 Task: Search one way flight ticket for 4 adults, 2 children, 2 infants in seat and 1 infant on lap in economy from Baton Rouge: Baton Rouge Metropolitan Airport (ryan Field) to Rockford: Chicago Rockford International Airport(was Northwest Chicagoland Regional Airport At Rockford) on 5-1-2023. Choice of flights is Sun country airlines. Number of bags: 1 carry on bag. Price is upto 85000. Outbound departure time preference is 7:30.
Action: Mouse moved to (236, 243)
Screenshot: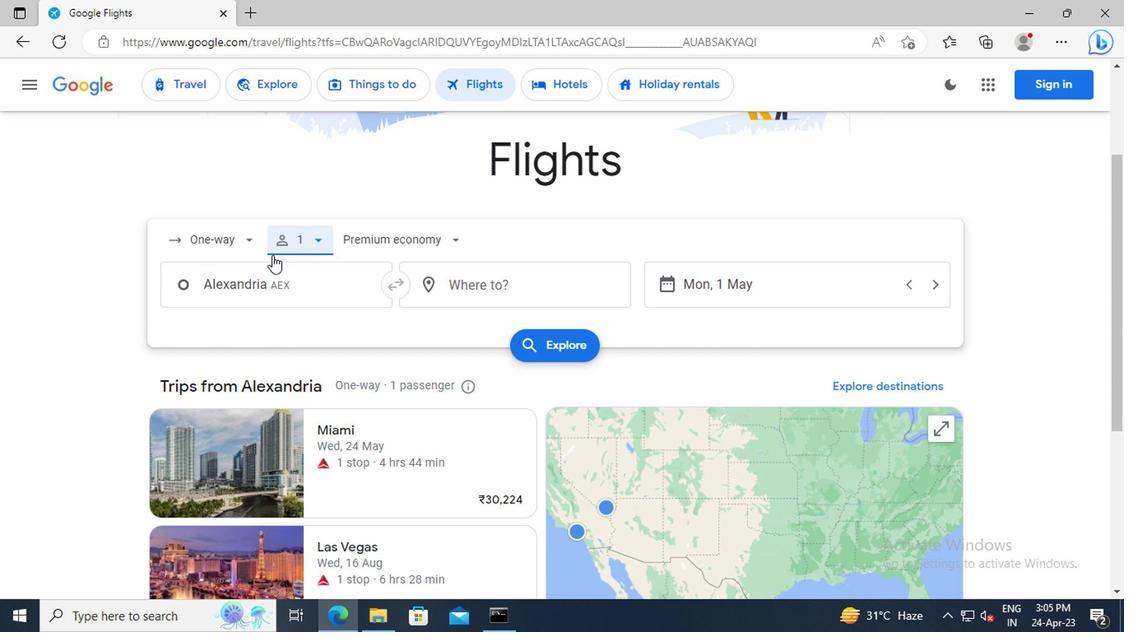 
Action: Mouse pressed left at (236, 243)
Screenshot: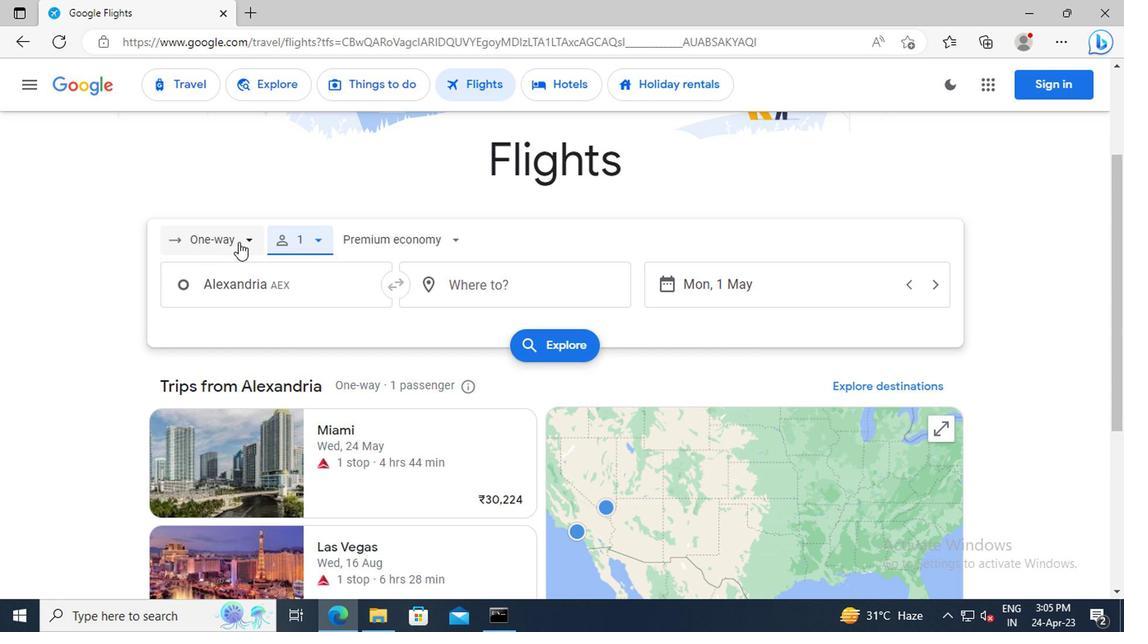 
Action: Mouse moved to (226, 324)
Screenshot: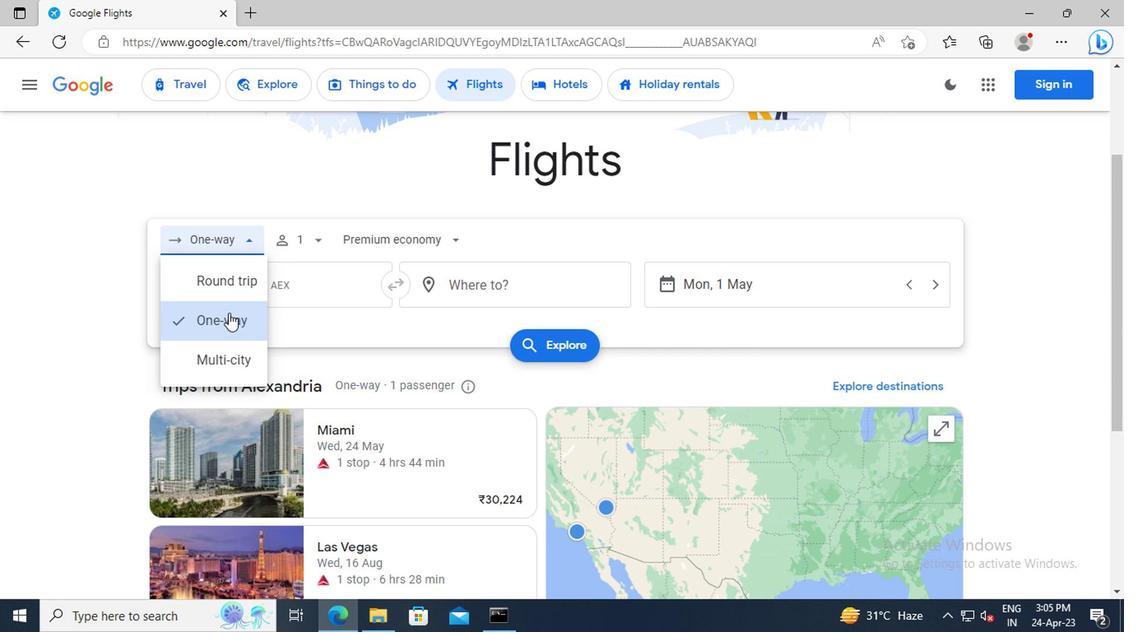 
Action: Mouse pressed left at (226, 324)
Screenshot: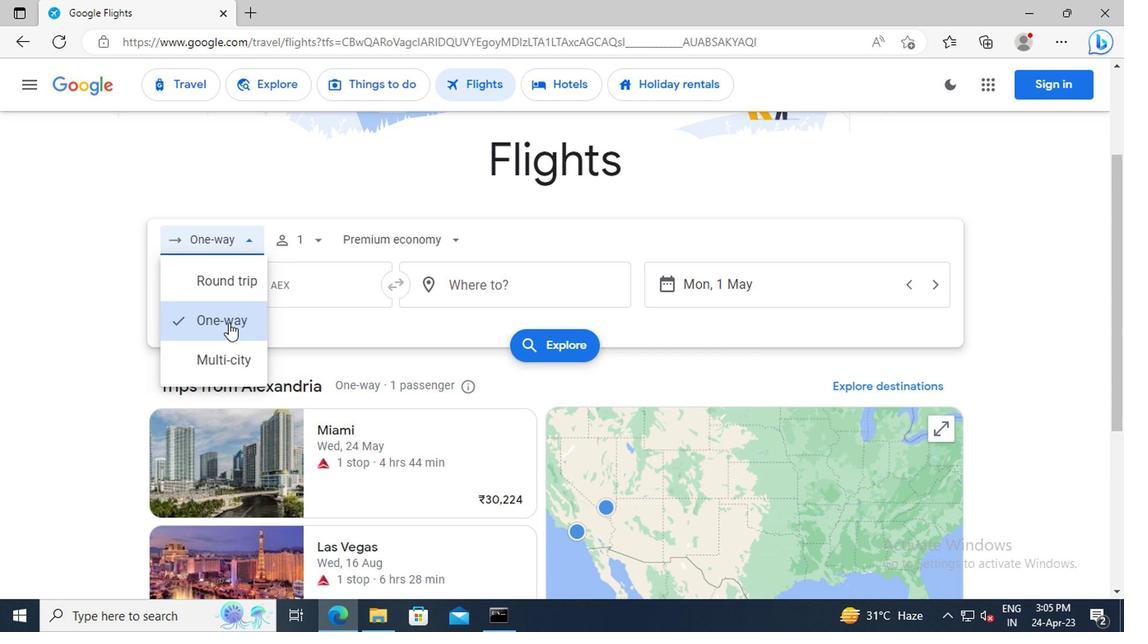 
Action: Mouse moved to (312, 244)
Screenshot: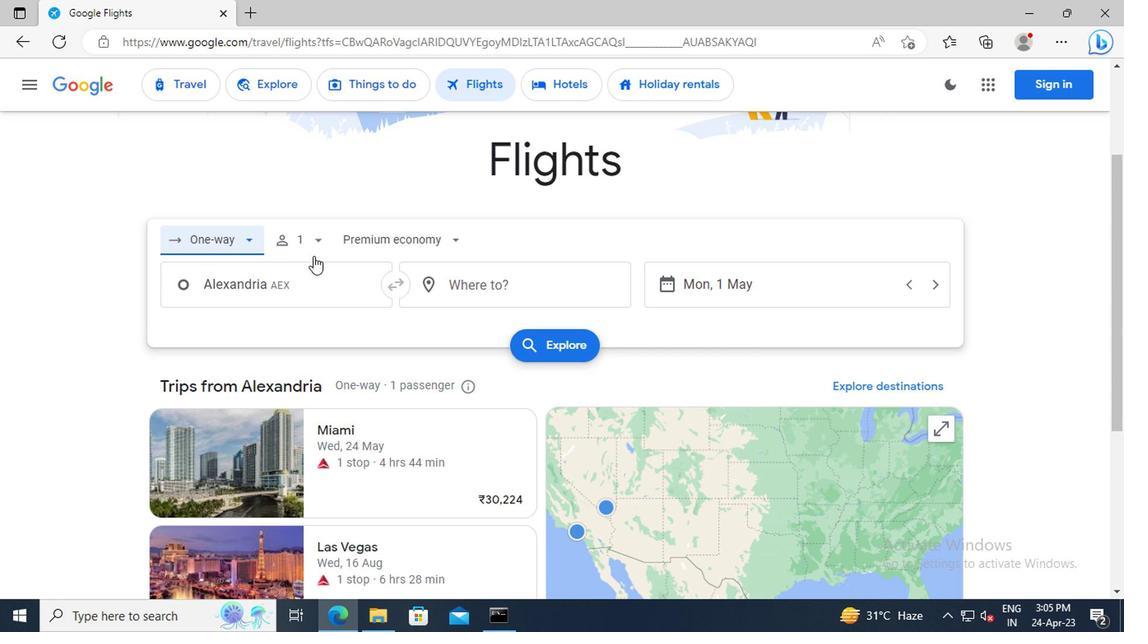 
Action: Mouse pressed left at (312, 244)
Screenshot: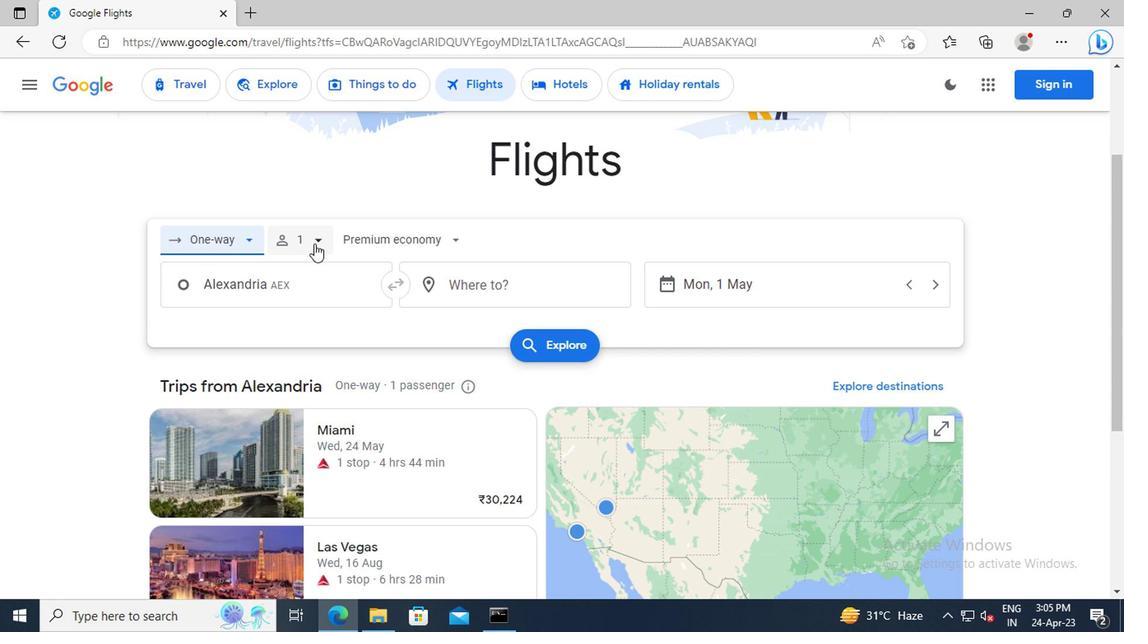 
Action: Mouse moved to (442, 286)
Screenshot: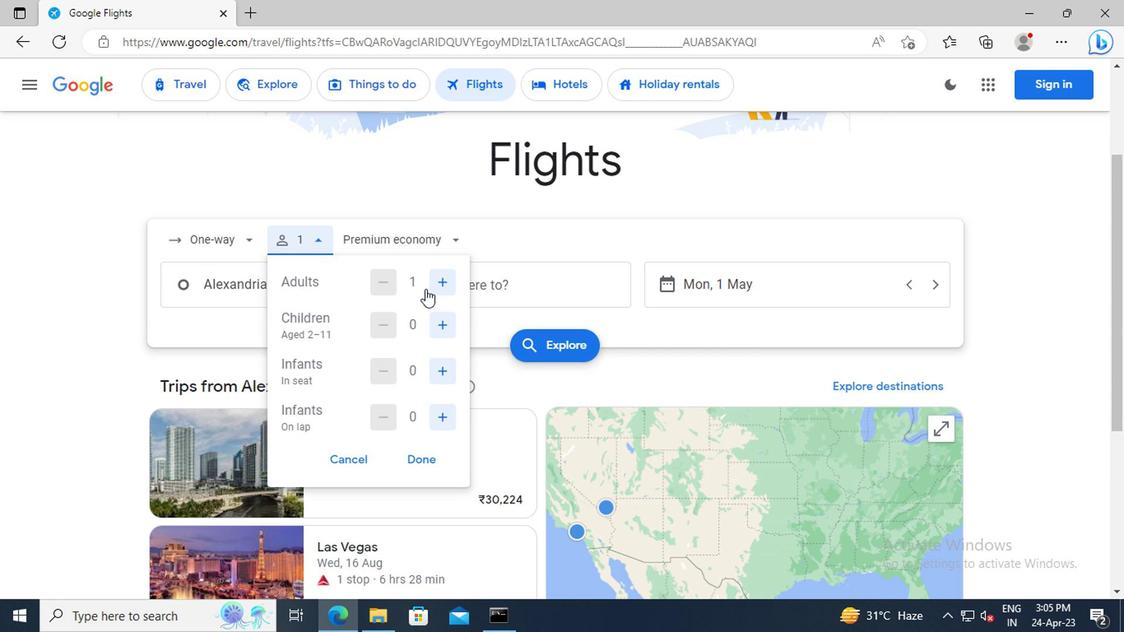 
Action: Mouse pressed left at (442, 286)
Screenshot: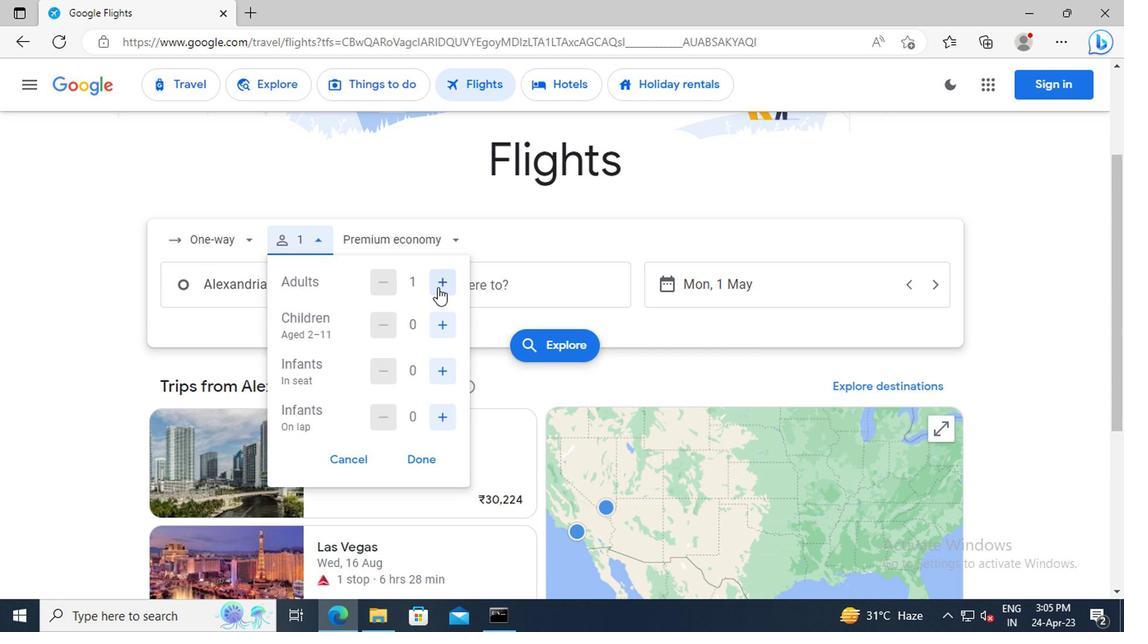 
Action: Mouse pressed left at (442, 286)
Screenshot: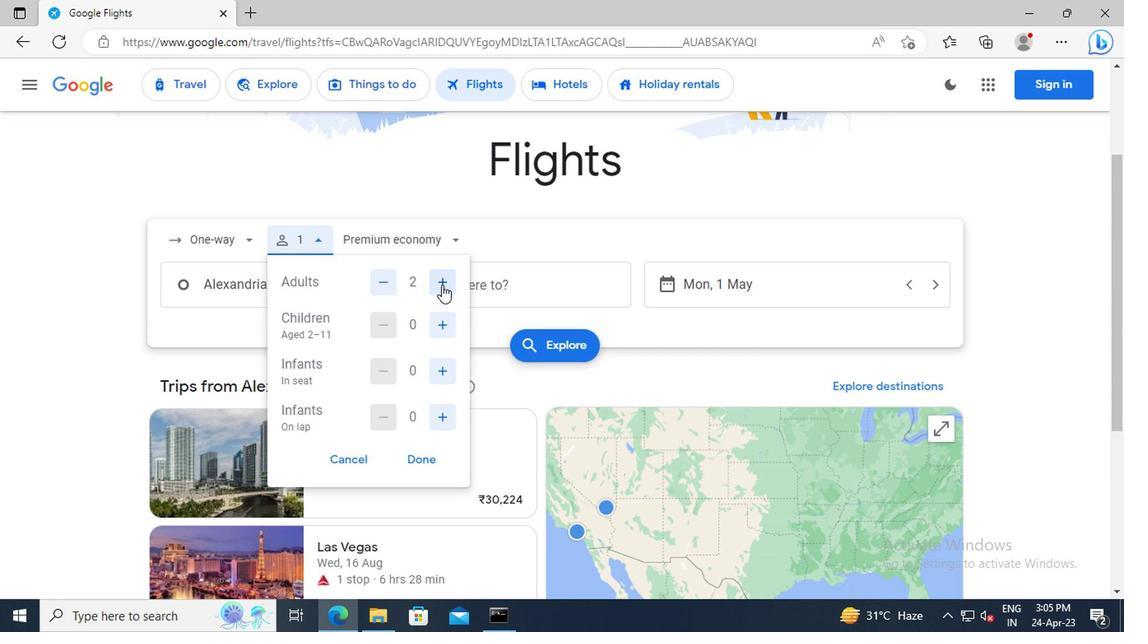 
Action: Mouse pressed left at (442, 286)
Screenshot: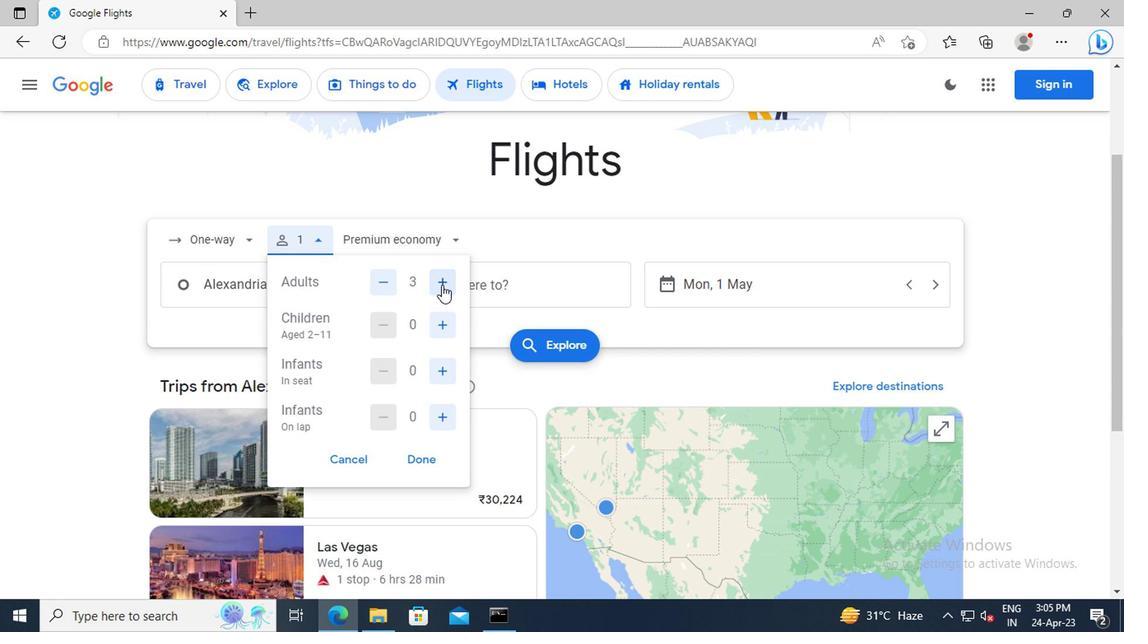 
Action: Mouse moved to (442, 322)
Screenshot: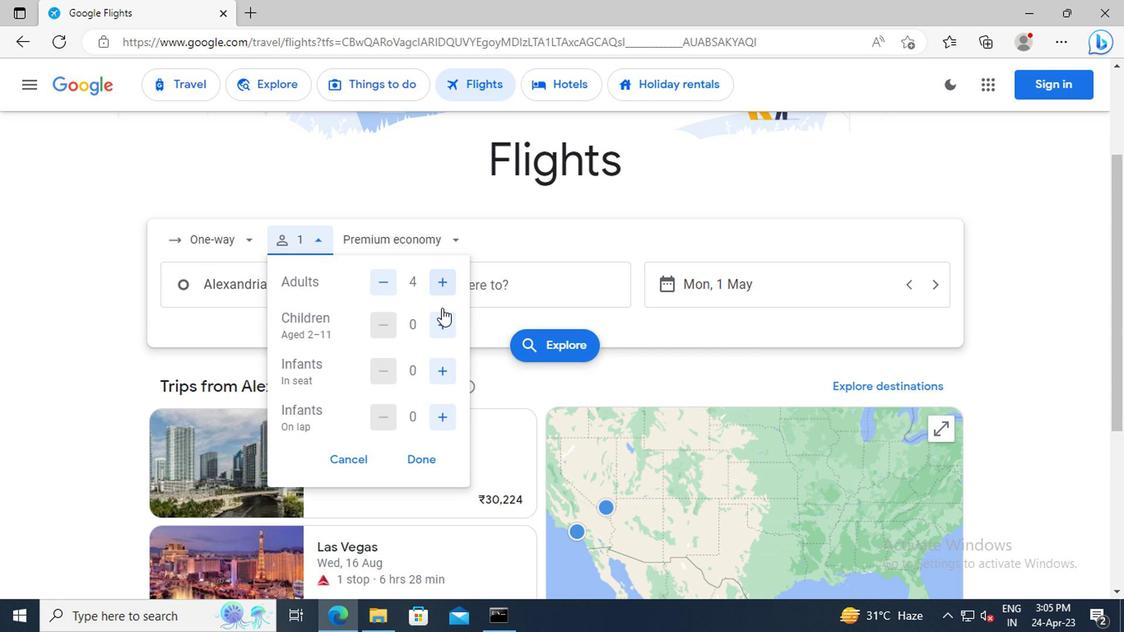 
Action: Mouse pressed left at (442, 322)
Screenshot: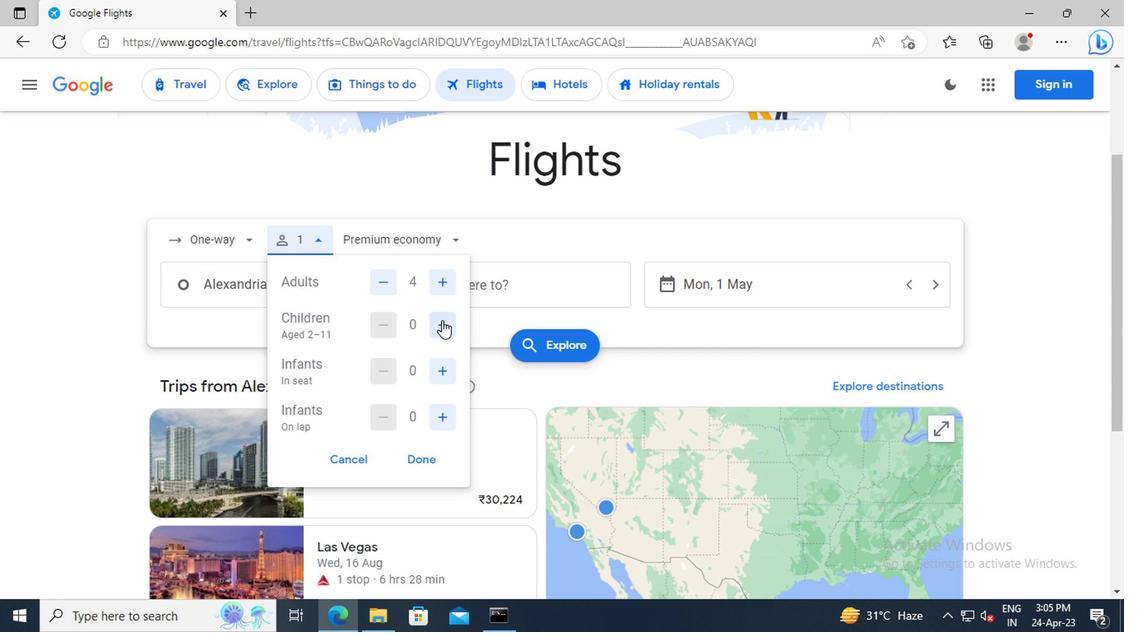 
Action: Mouse pressed left at (442, 322)
Screenshot: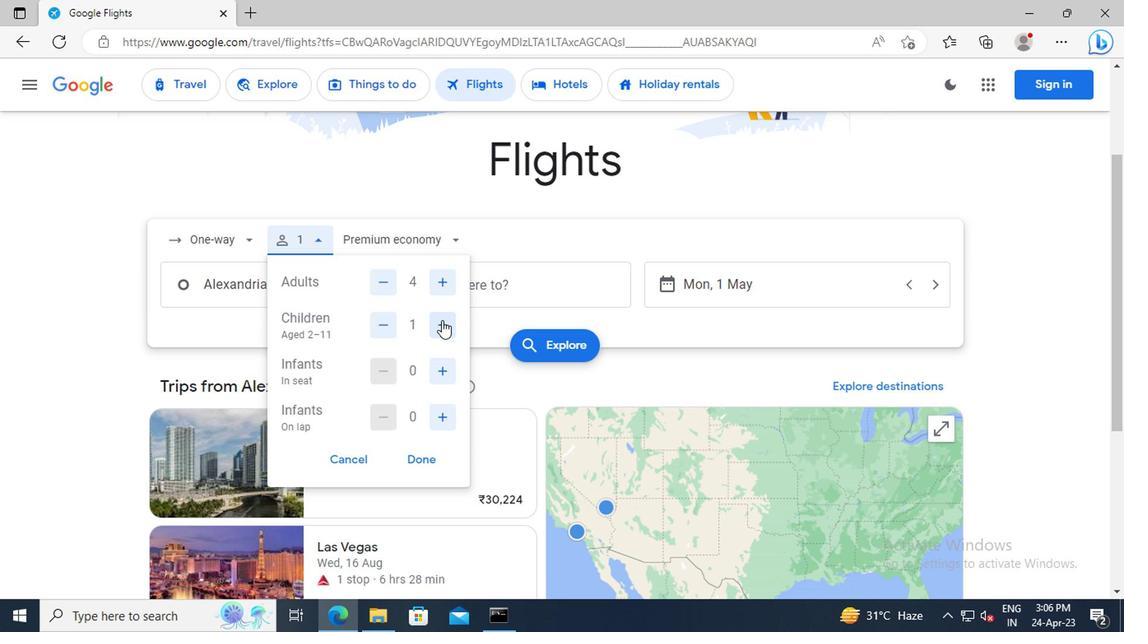 
Action: Mouse moved to (445, 373)
Screenshot: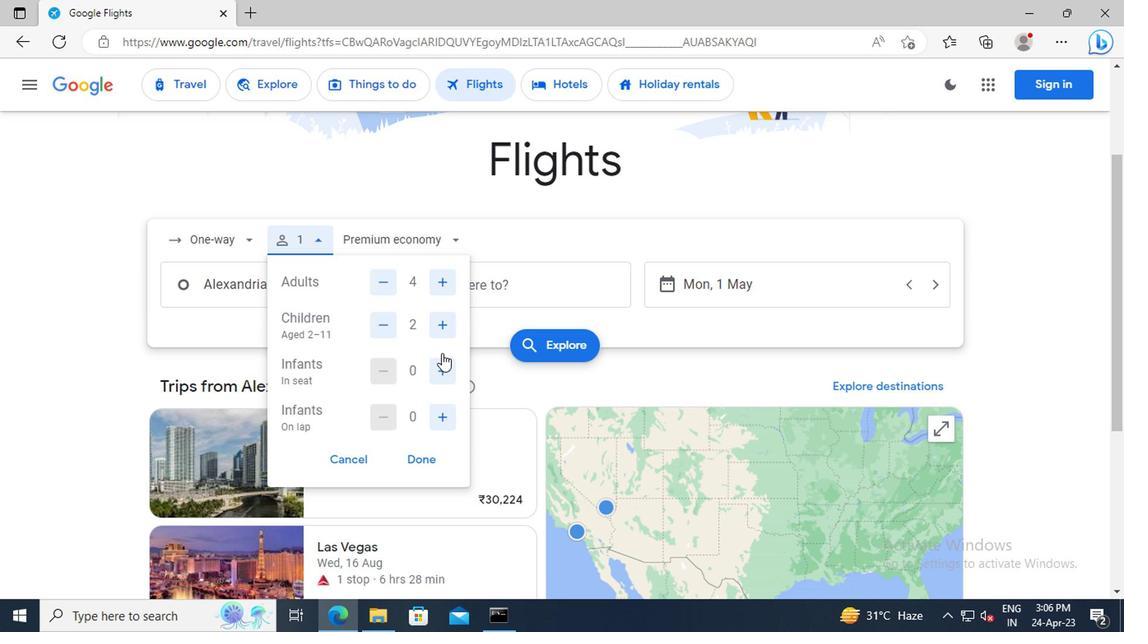 
Action: Mouse pressed left at (445, 373)
Screenshot: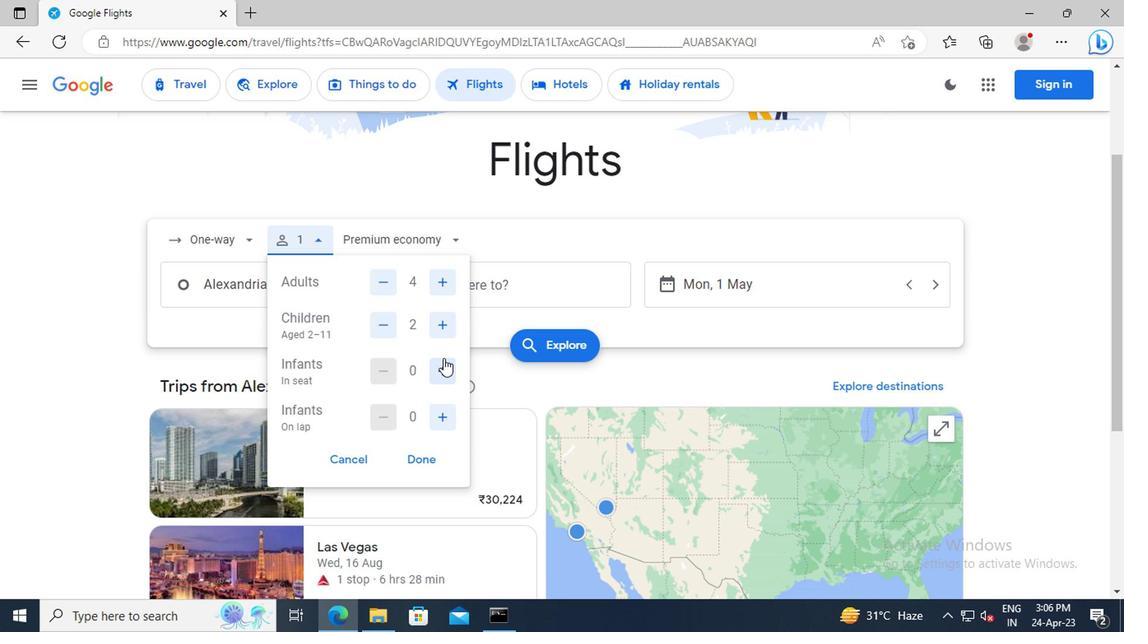 
Action: Mouse pressed left at (445, 373)
Screenshot: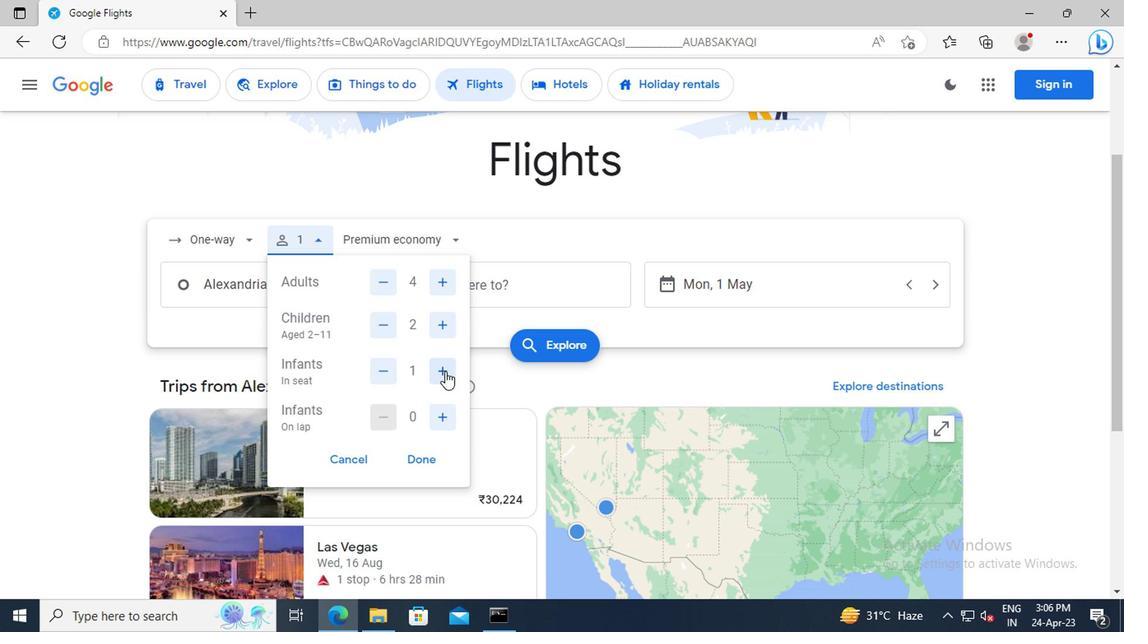 
Action: Mouse moved to (444, 422)
Screenshot: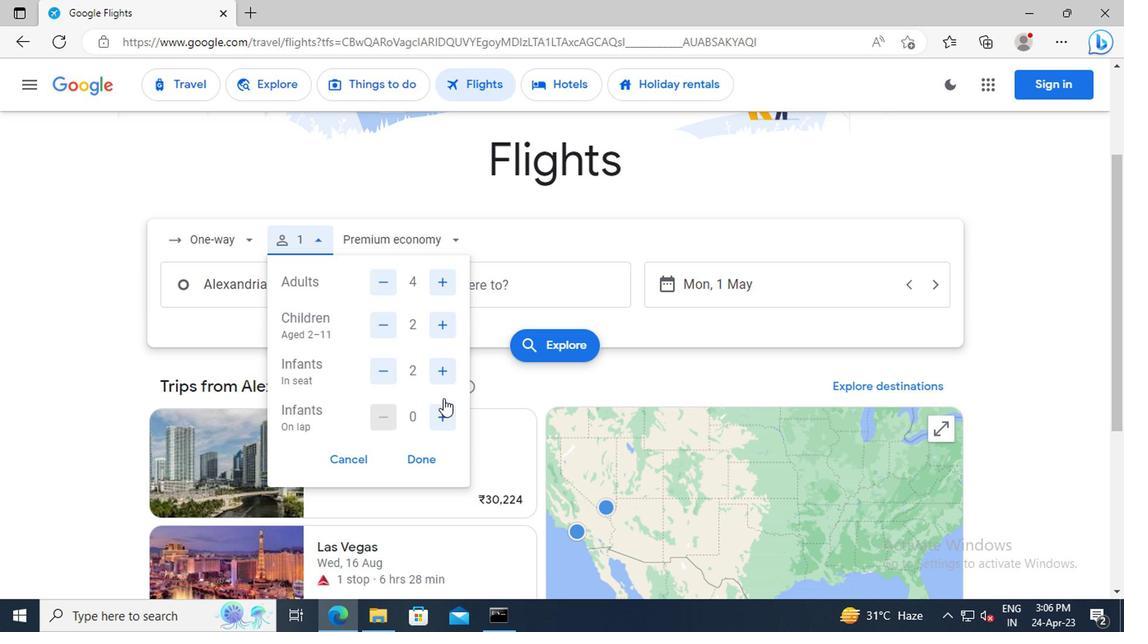 
Action: Mouse pressed left at (444, 422)
Screenshot: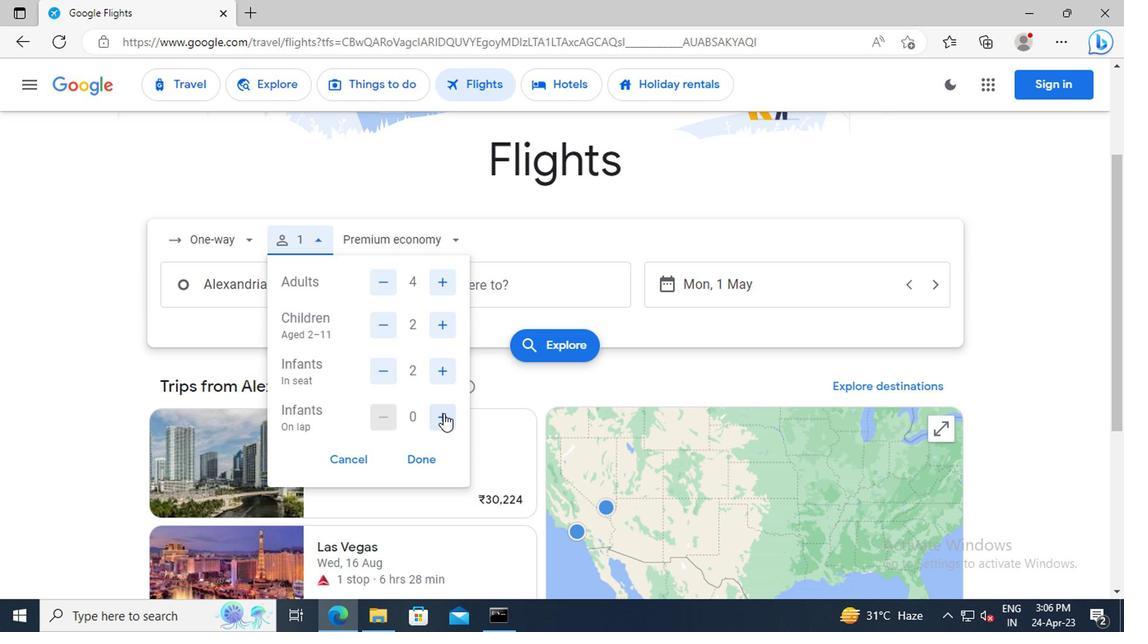 
Action: Mouse moved to (428, 460)
Screenshot: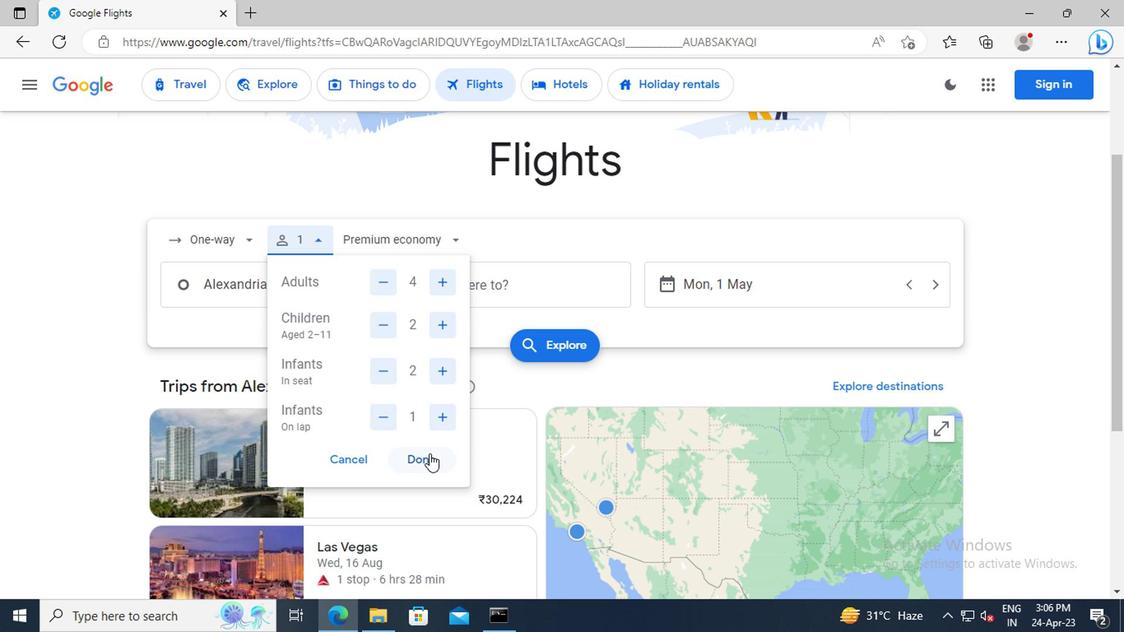 
Action: Mouse pressed left at (428, 460)
Screenshot: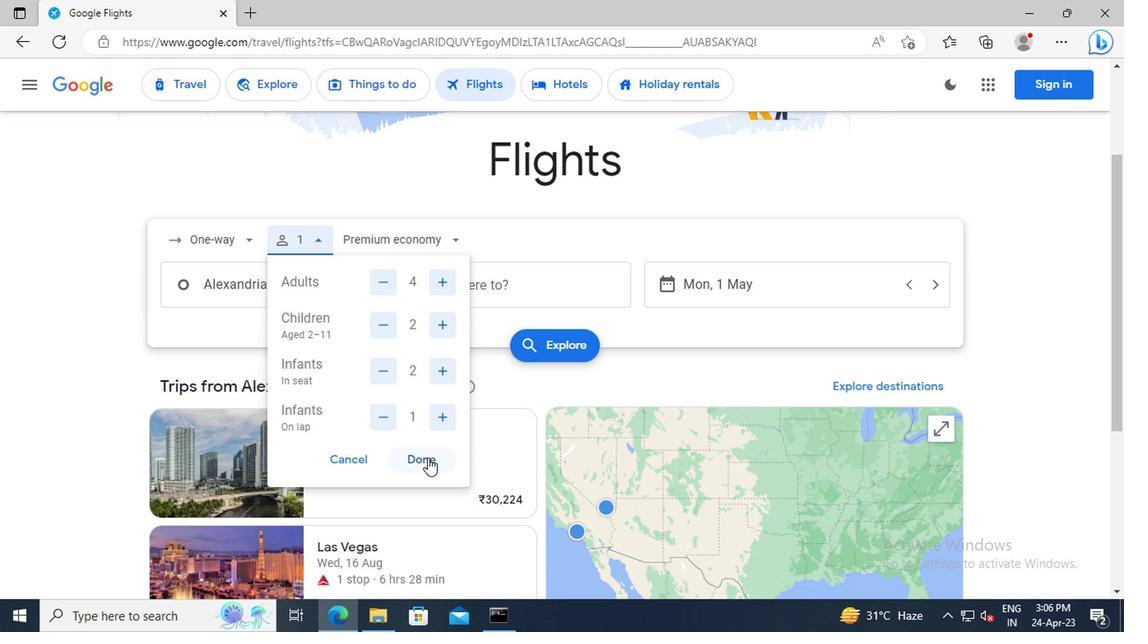 
Action: Mouse moved to (400, 240)
Screenshot: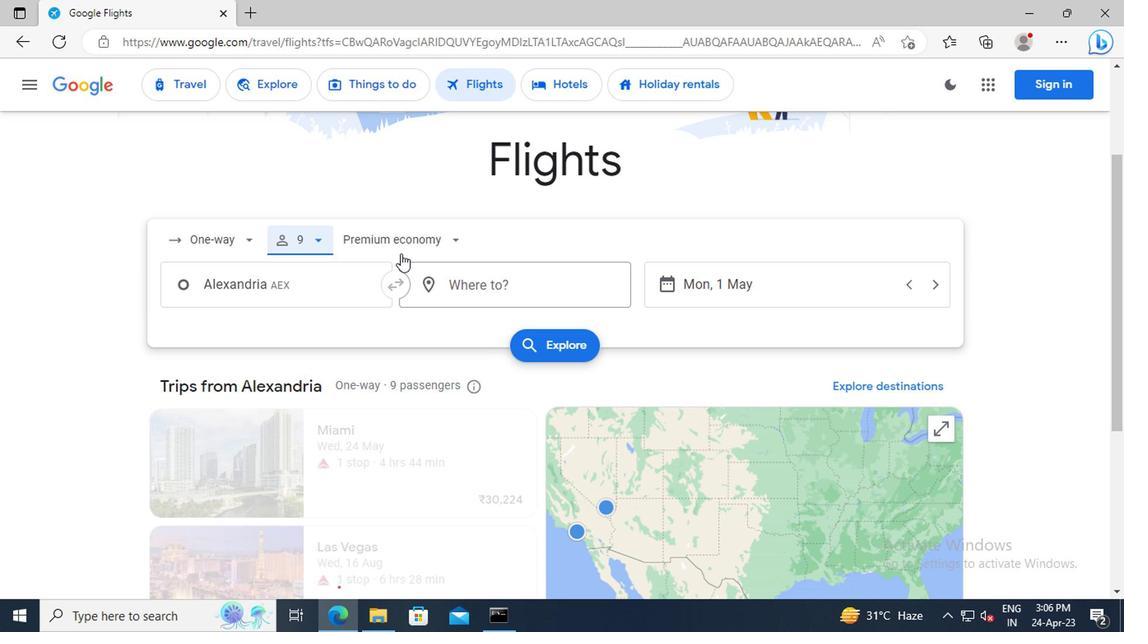 
Action: Mouse pressed left at (400, 240)
Screenshot: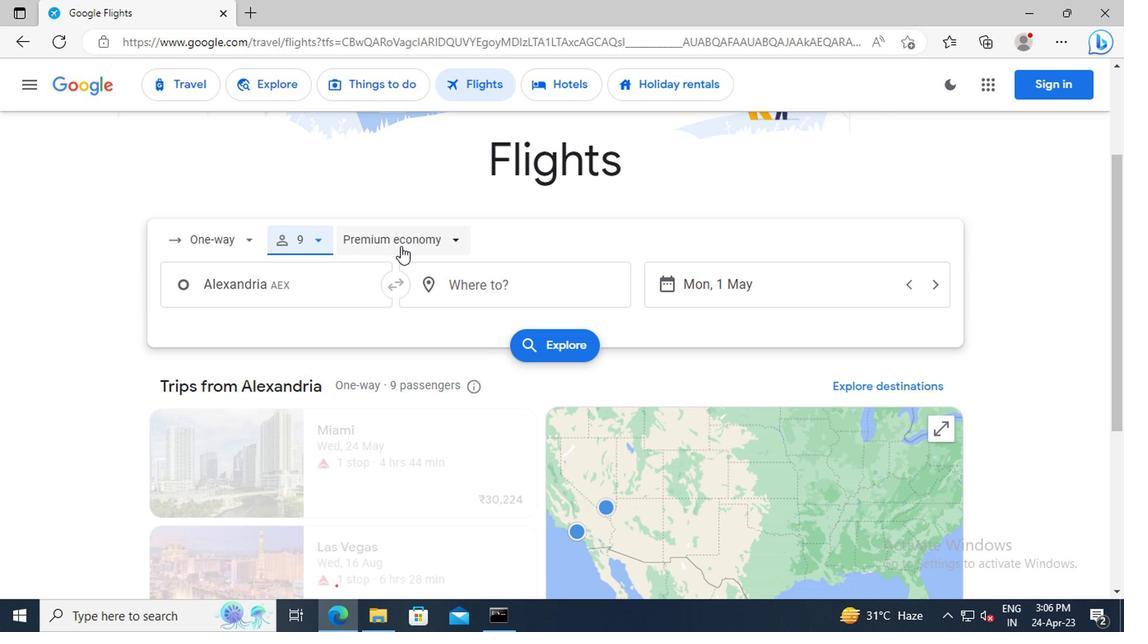 
Action: Mouse moved to (410, 290)
Screenshot: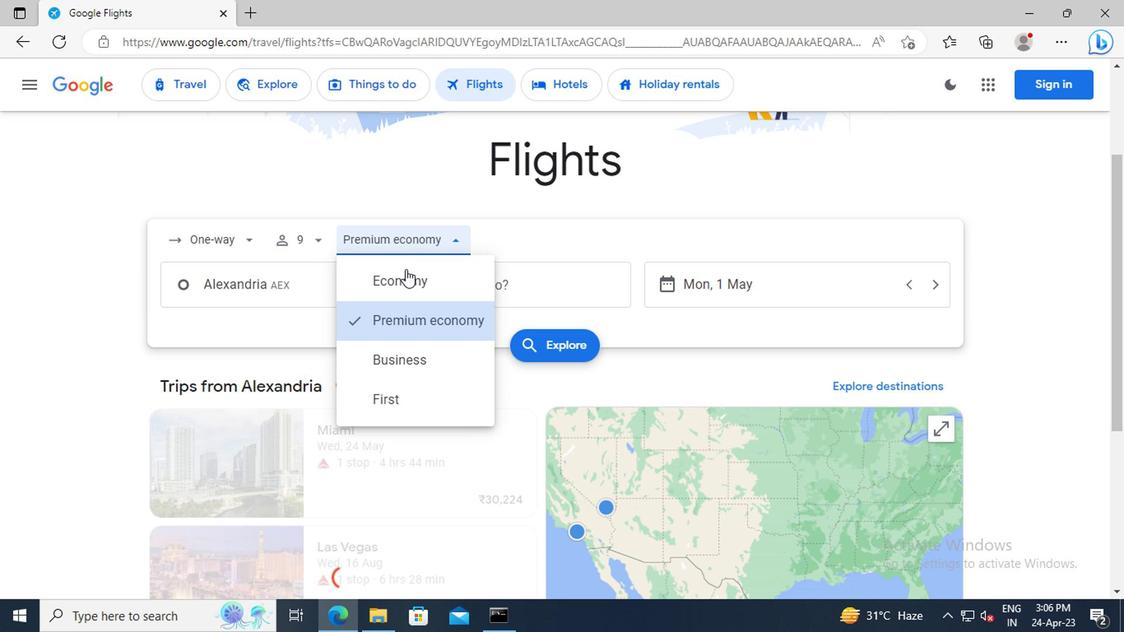 
Action: Mouse pressed left at (410, 290)
Screenshot: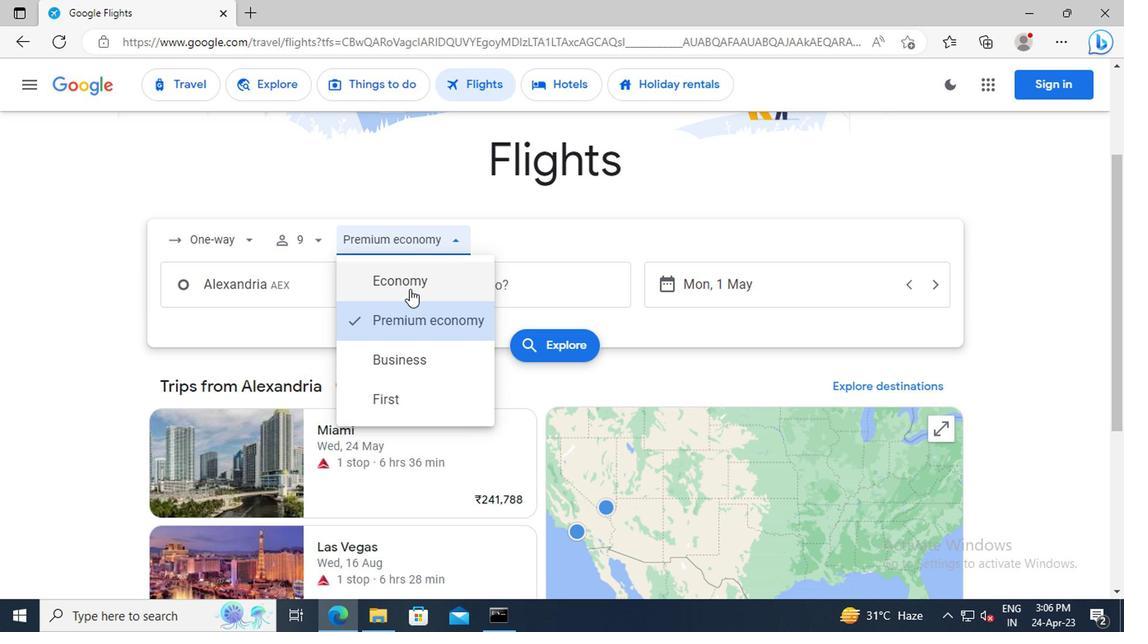 
Action: Mouse moved to (312, 296)
Screenshot: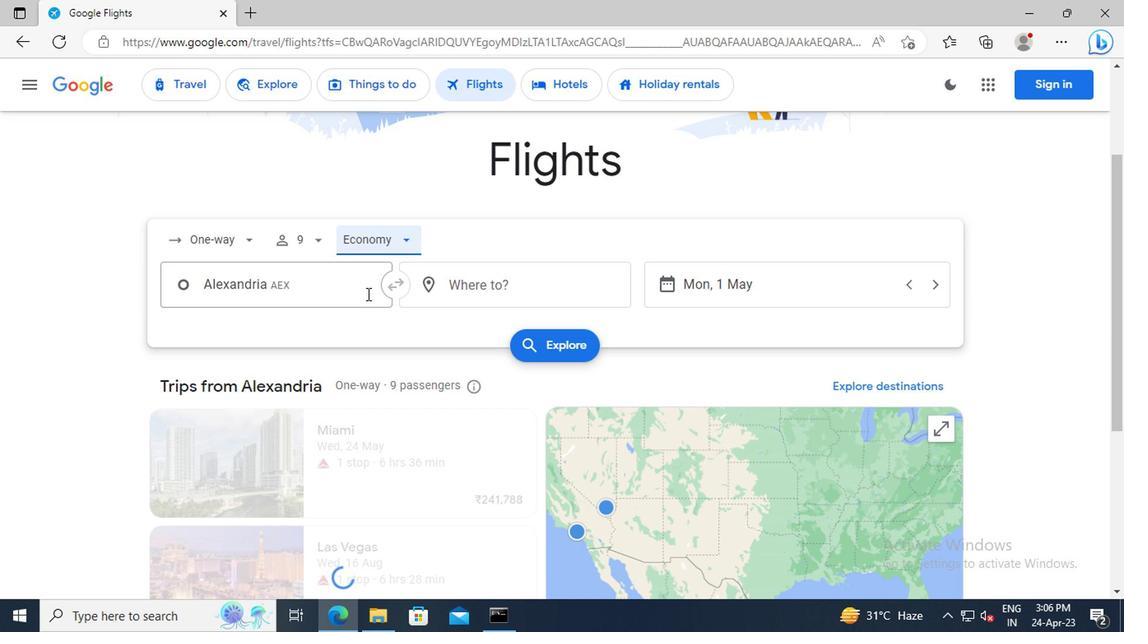 
Action: Mouse pressed left at (312, 296)
Screenshot: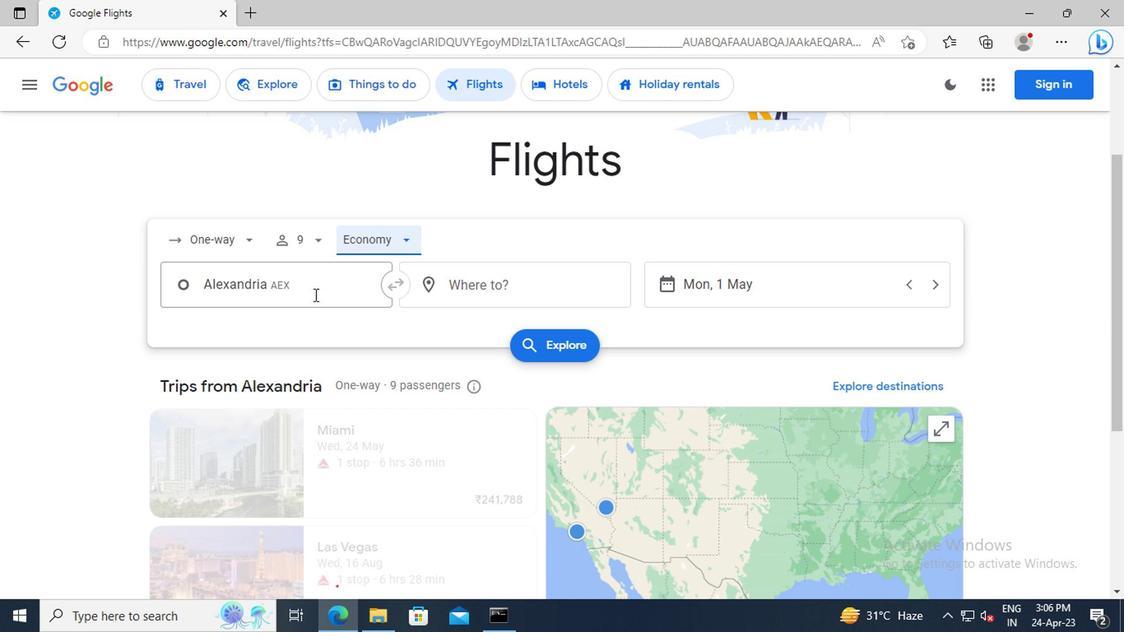 
Action: Key pressed <Key.shift>BATON<Key.space><Key.shift>ROUGE
Screenshot: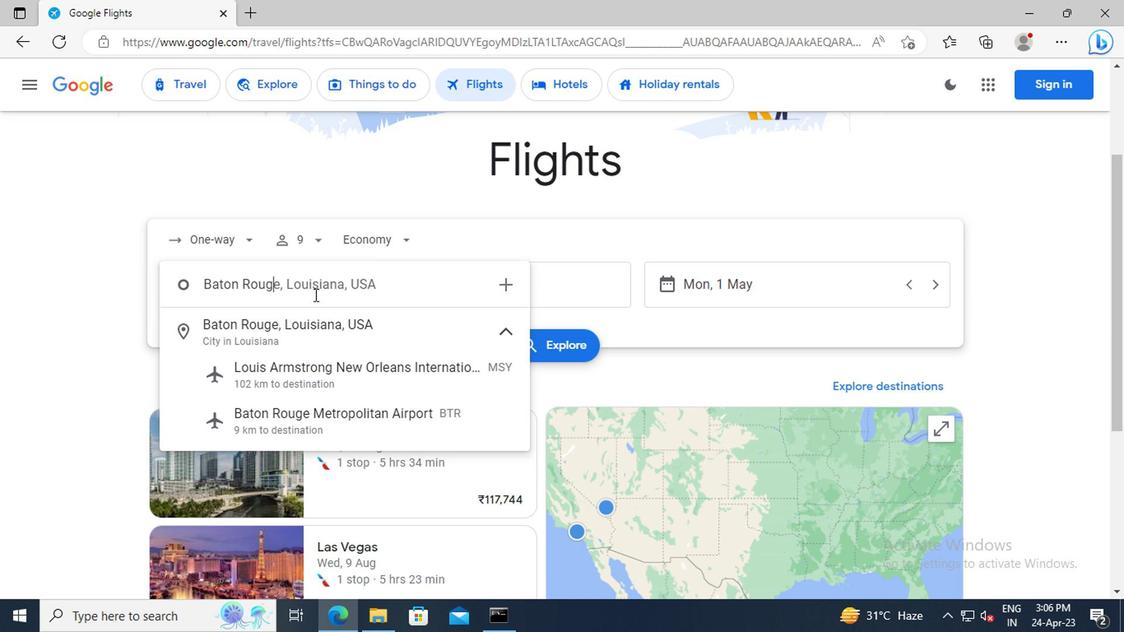 
Action: Mouse moved to (356, 420)
Screenshot: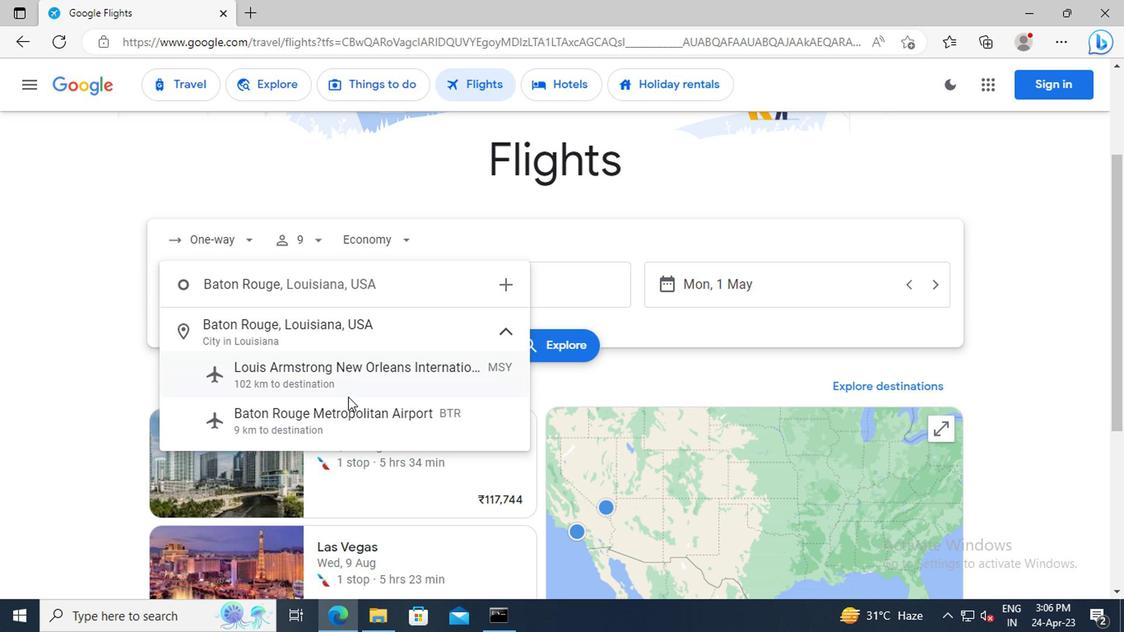 
Action: Mouse pressed left at (356, 420)
Screenshot: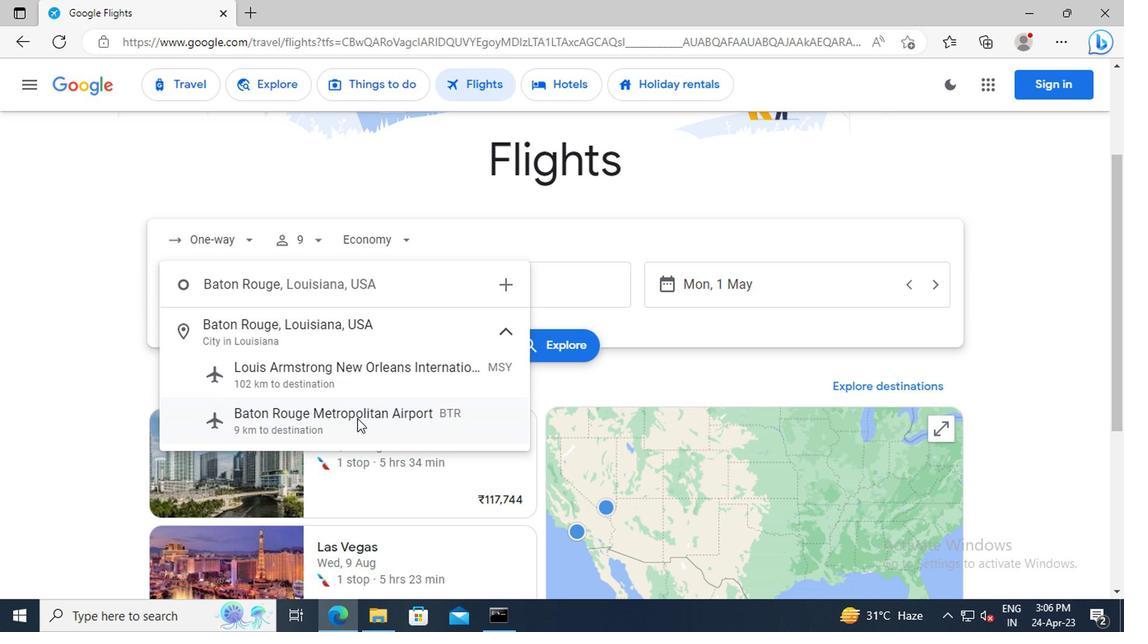 
Action: Mouse moved to (483, 282)
Screenshot: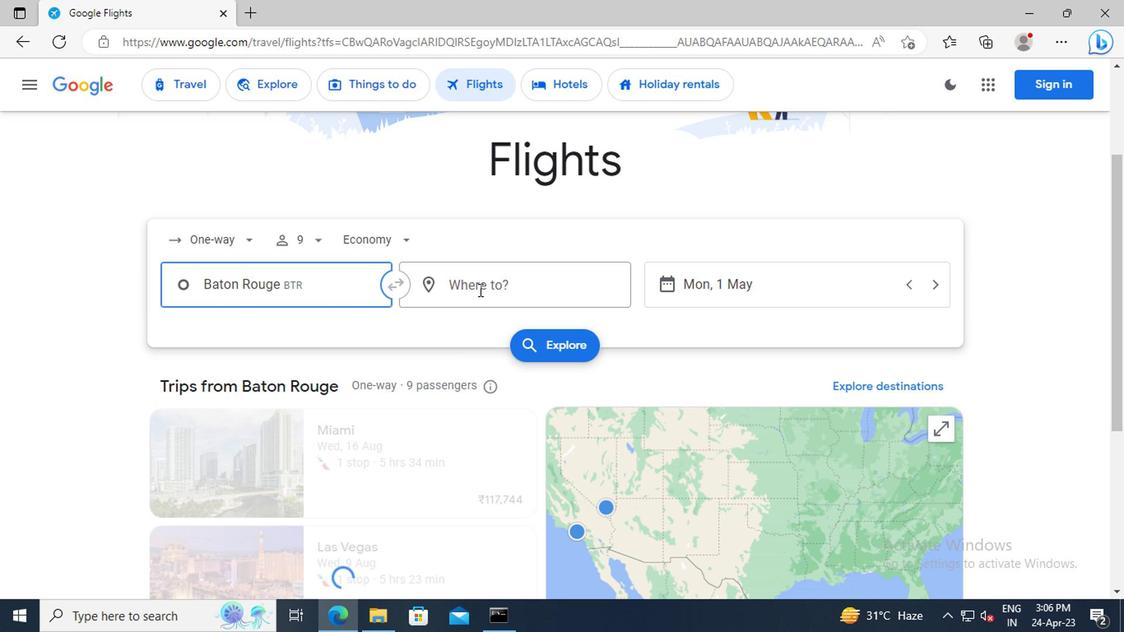 
Action: Mouse pressed left at (483, 282)
Screenshot: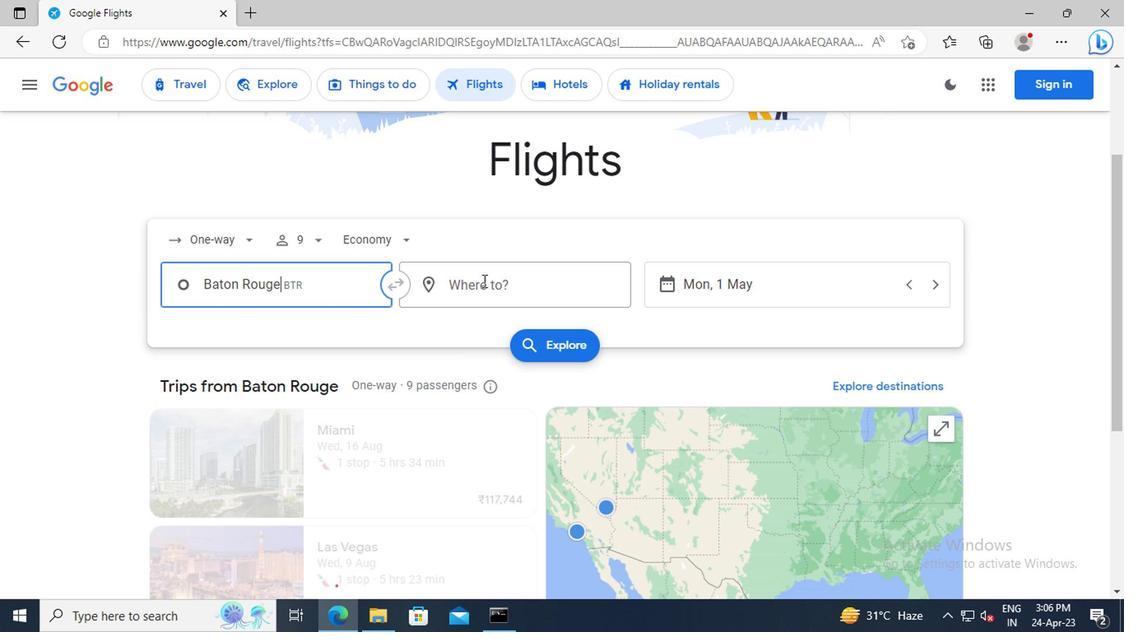 
Action: Key pressed <Key.shift>CHICAGO<Key.space><Key.shift>RO
Screenshot: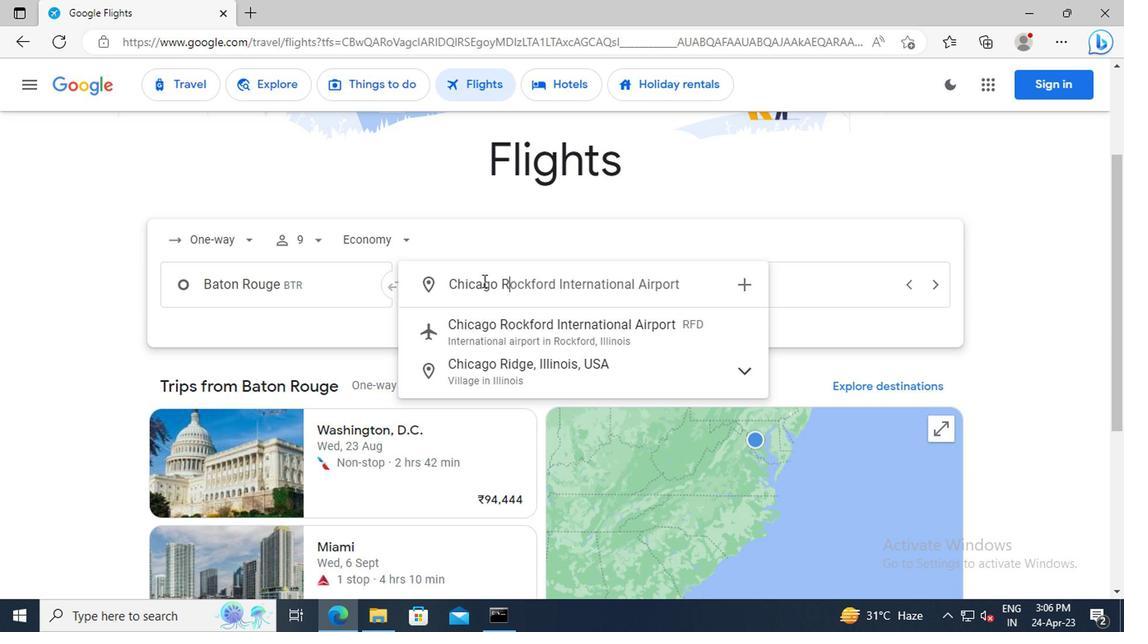 
Action: Mouse moved to (505, 331)
Screenshot: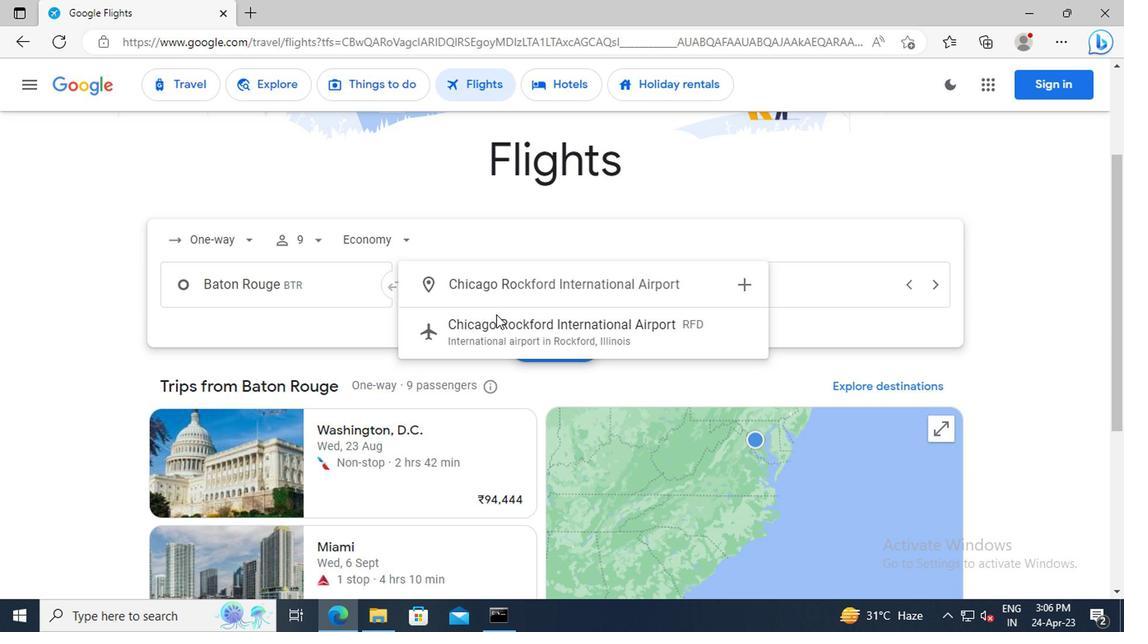 
Action: Mouse pressed left at (505, 331)
Screenshot: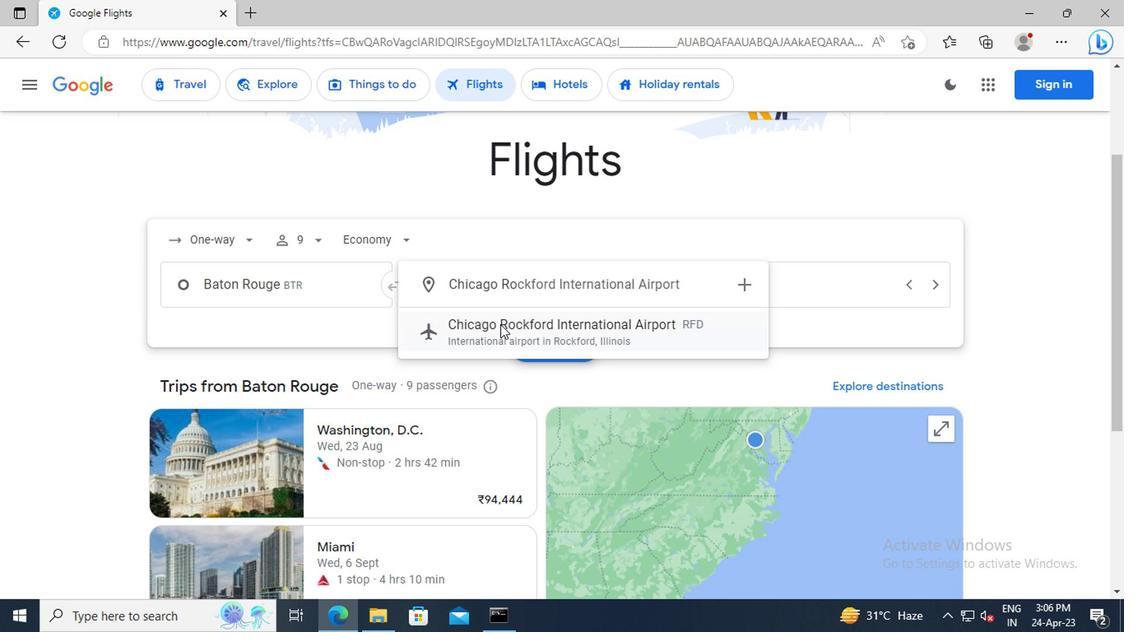 
Action: Mouse moved to (775, 296)
Screenshot: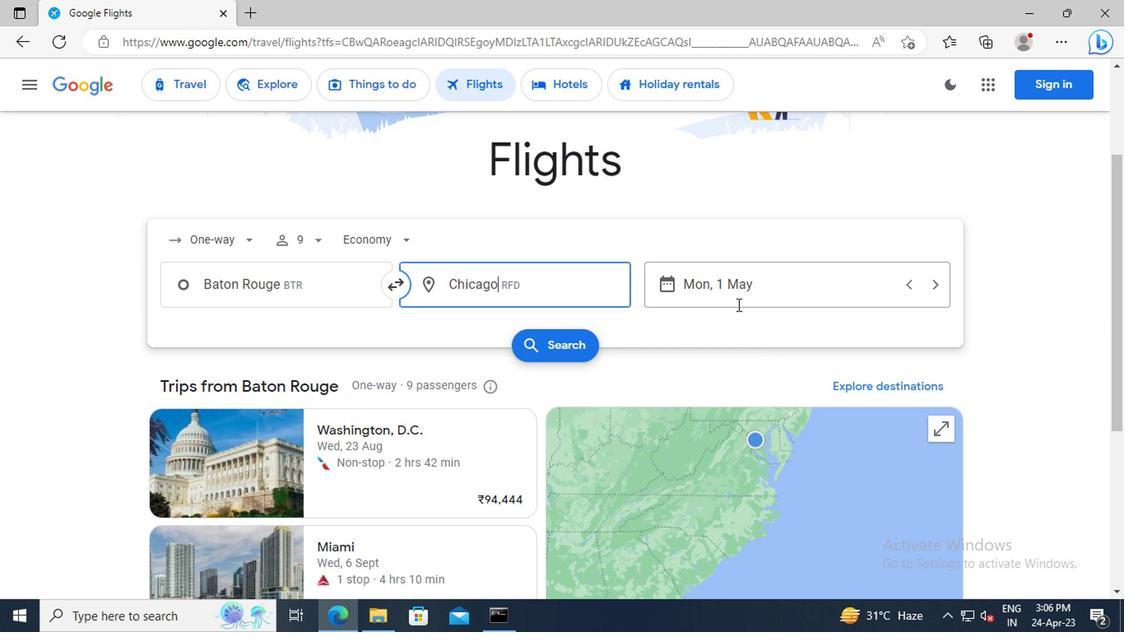 
Action: Mouse pressed left at (775, 296)
Screenshot: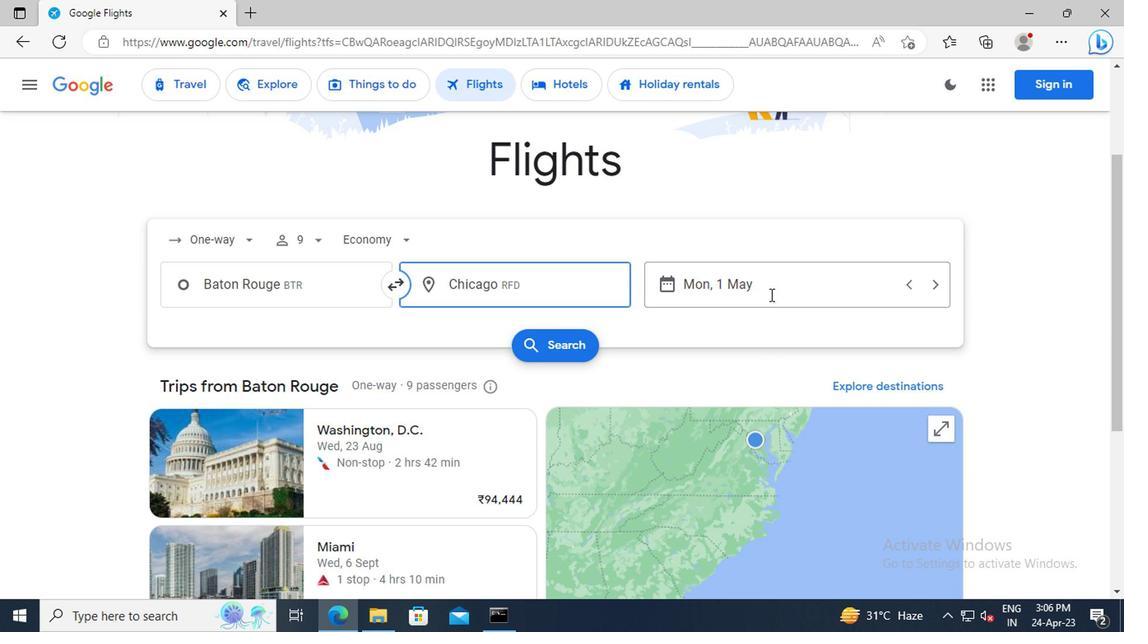 
Action: Key pressed 1<Key.space>MAY<Key.enter>
Screenshot: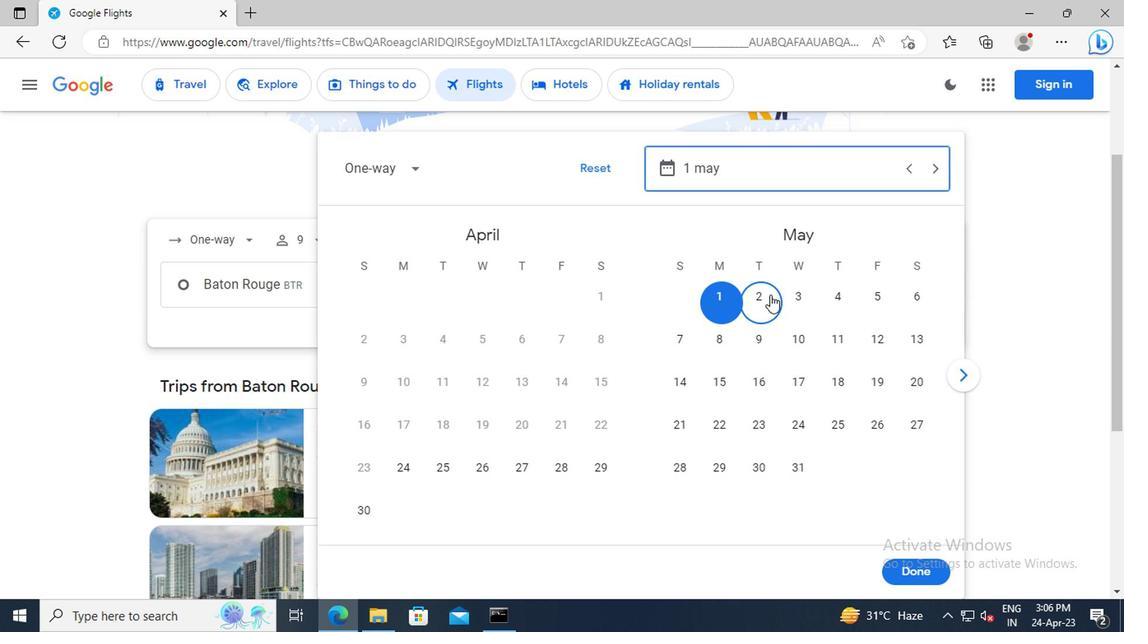 
Action: Mouse moved to (923, 573)
Screenshot: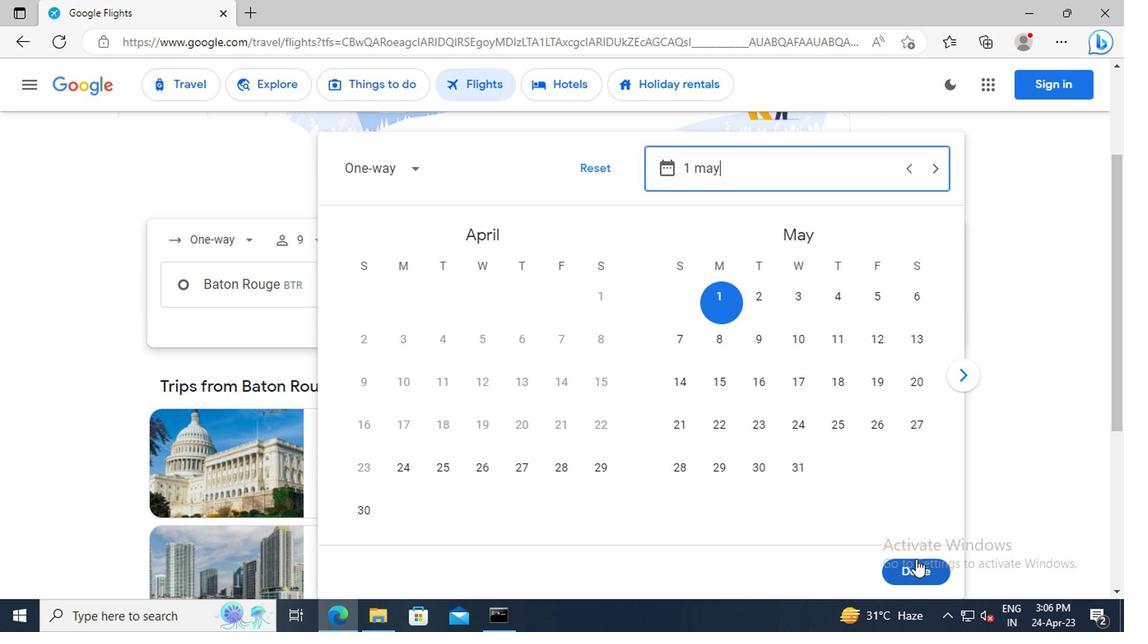 
Action: Mouse pressed left at (923, 573)
Screenshot: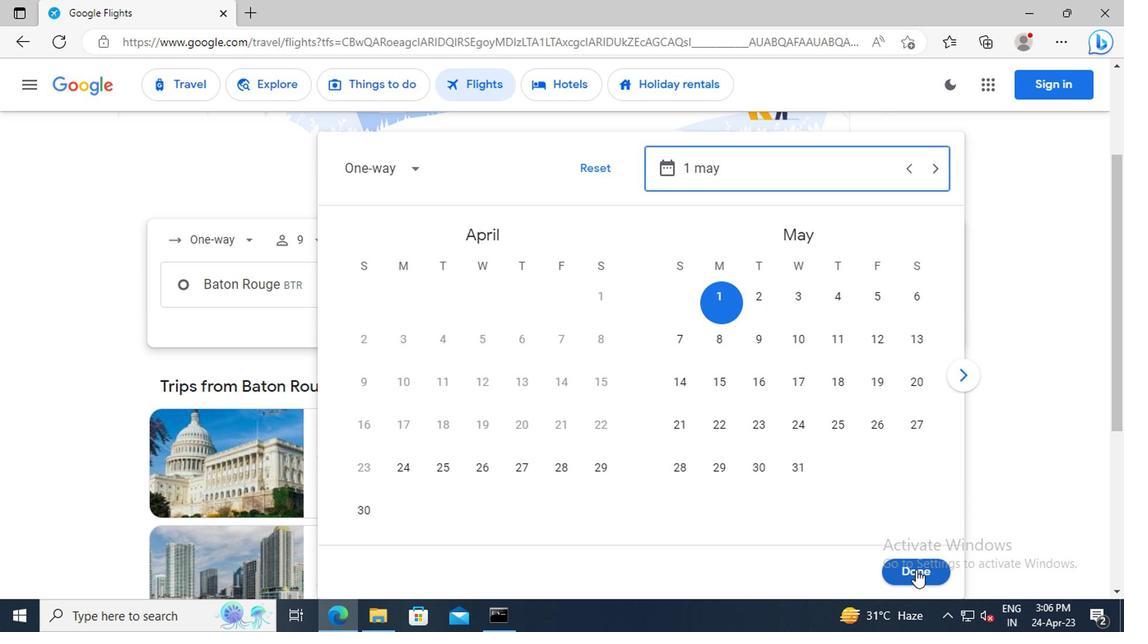 
Action: Mouse moved to (550, 346)
Screenshot: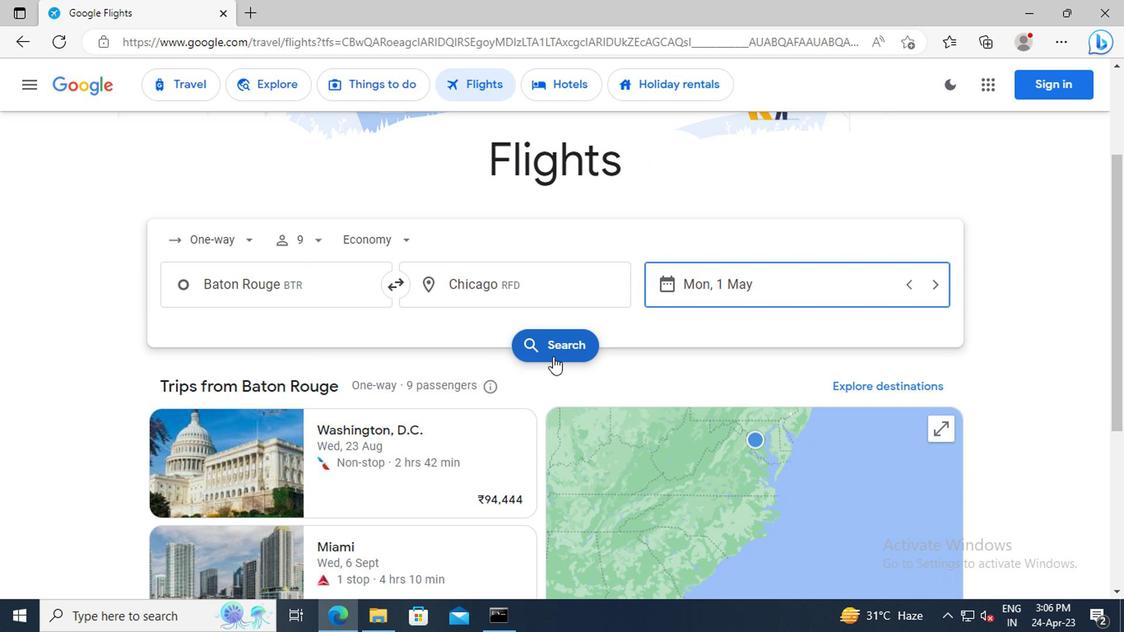 
Action: Mouse pressed left at (550, 346)
Screenshot: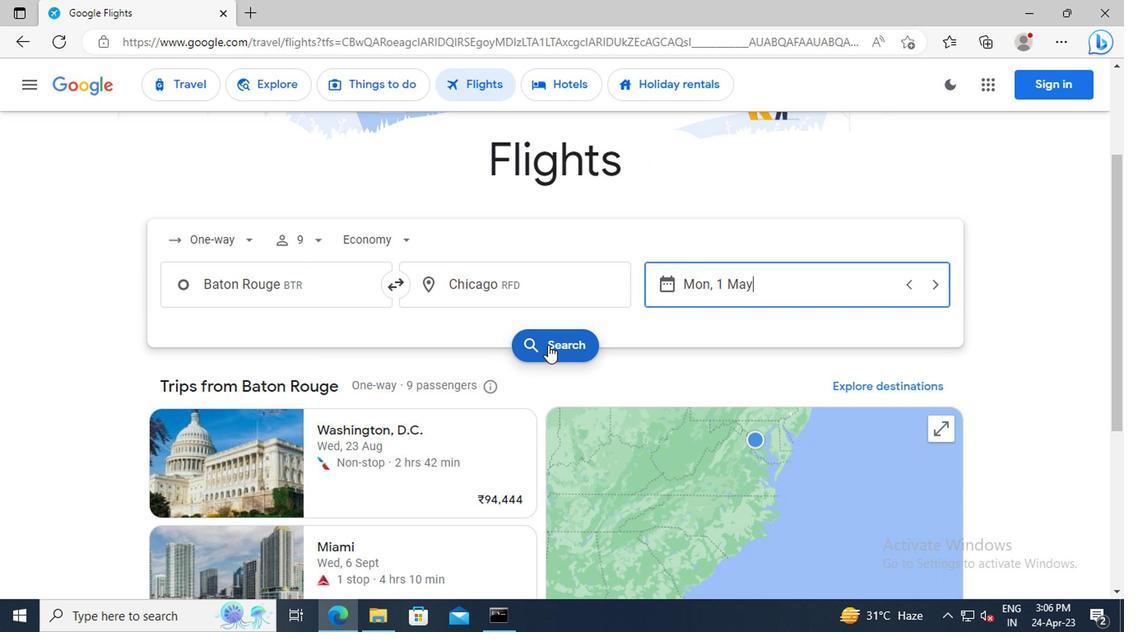 
Action: Mouse moved to (196, 240)
Screenshot: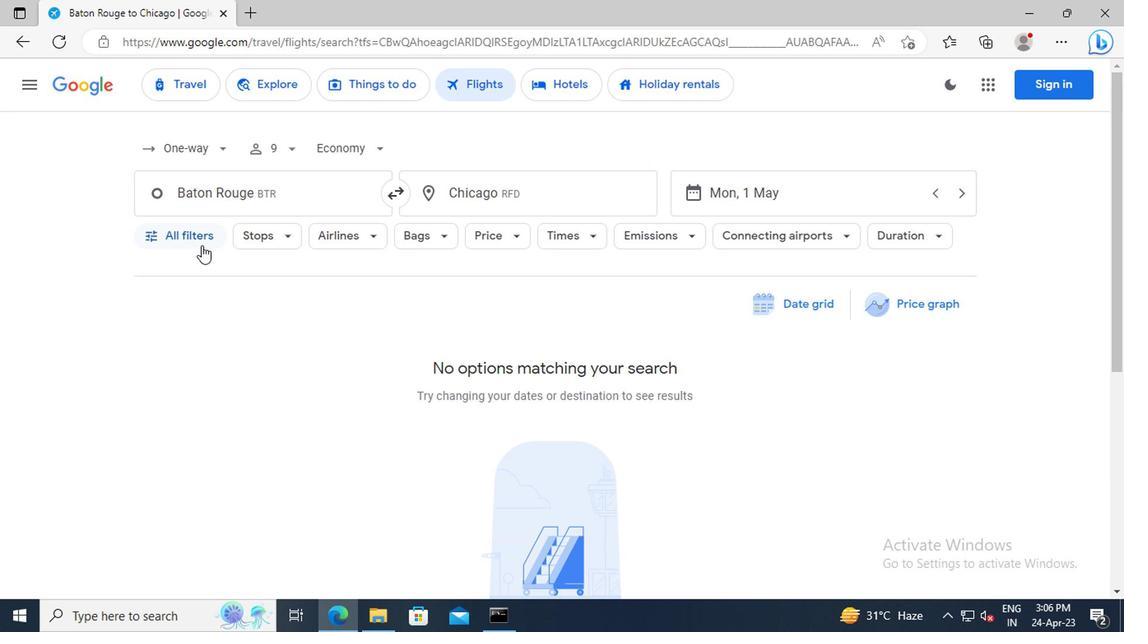 
Action: Mouse pressed left at (196, 240)
Screenshot: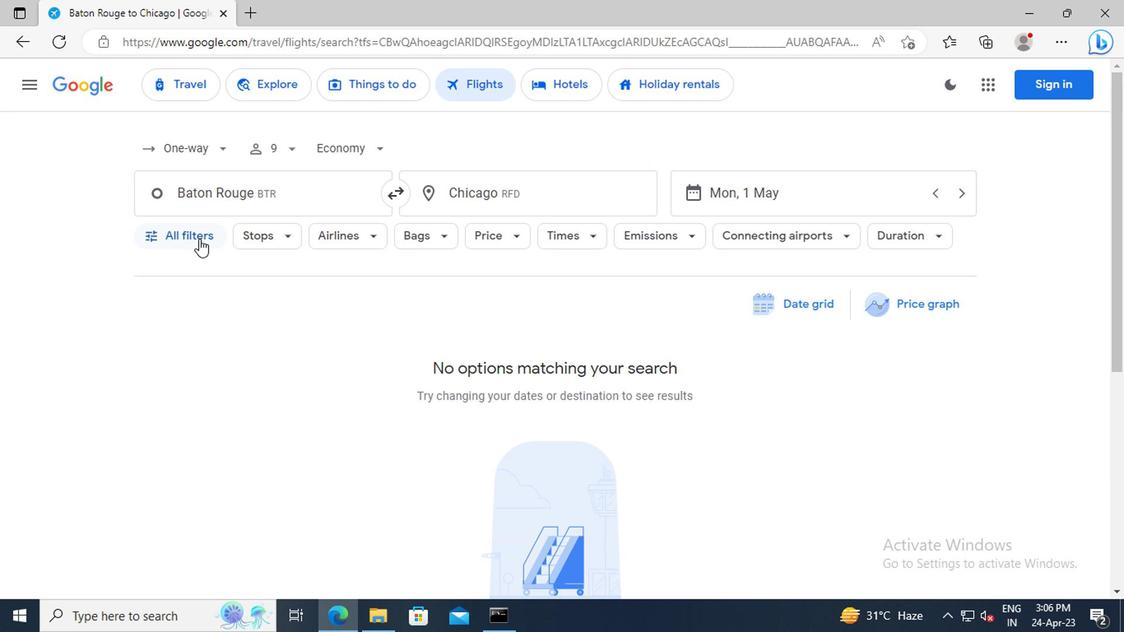 
Action: Mouse moved to (309, 338)
Screenshot: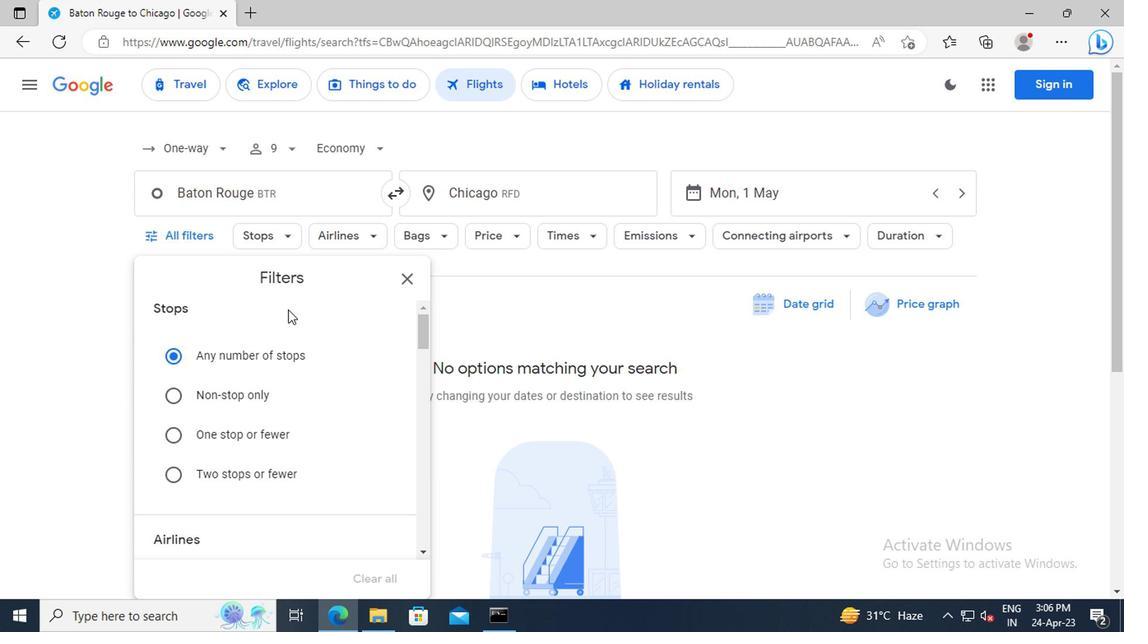 
Action: Mouse scrolled (309, 338) with delta (0, 0)
Screenshot: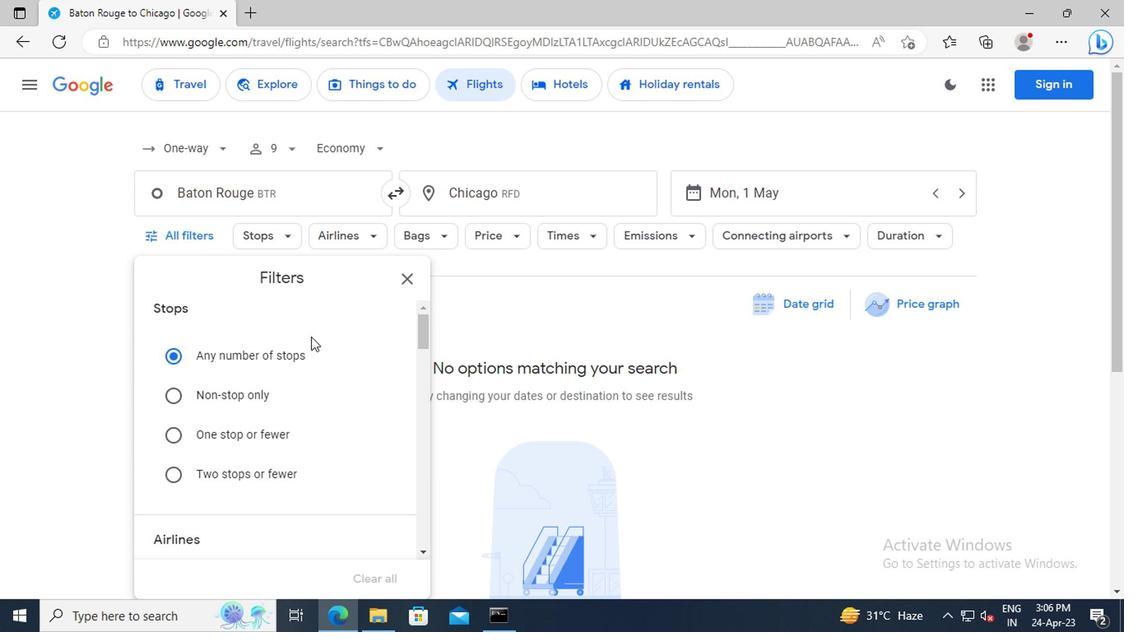 
Action: Mouse scrolled (309, 338) with delta (0, 0)
Screenshot: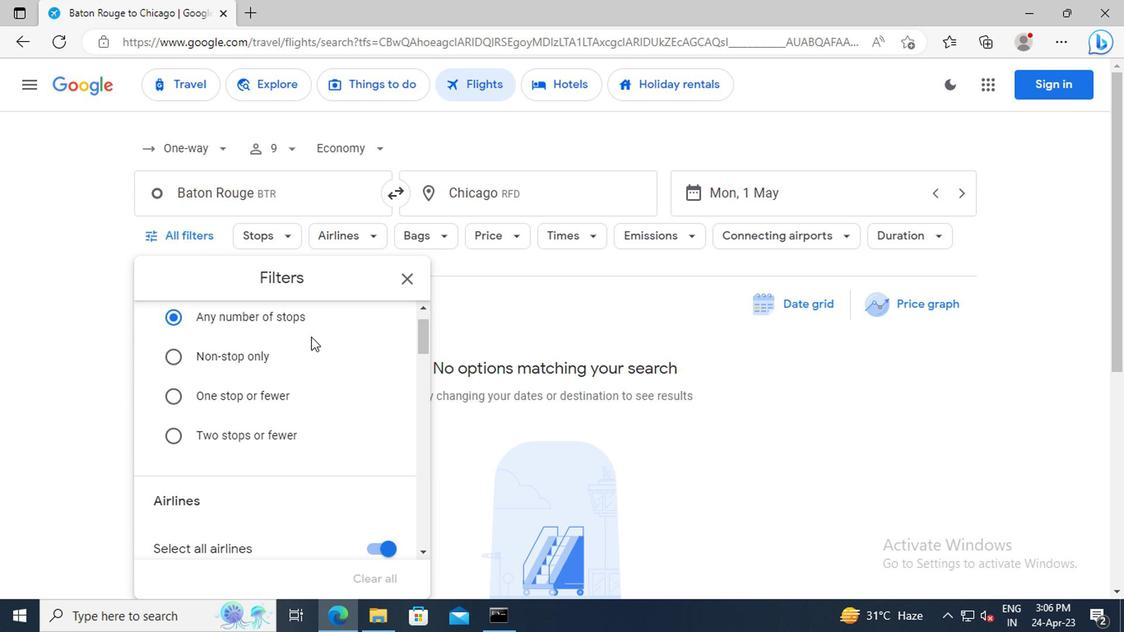 
Action: Mouse scrolled (309, 338) with delta (0, 0)
Screenshot: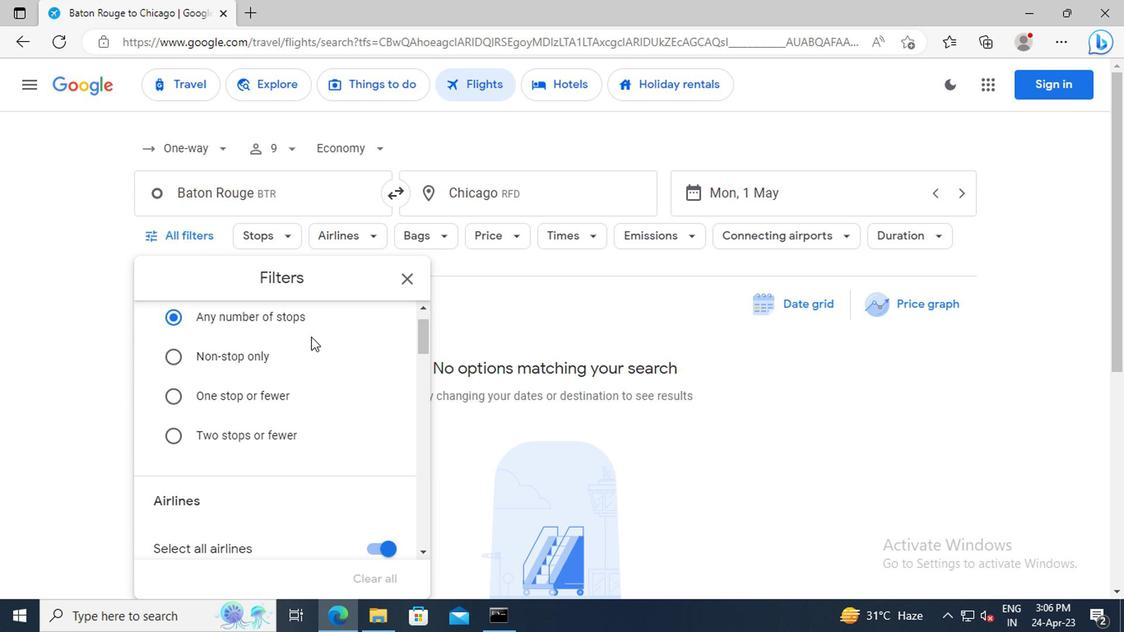 
Action: Mouse scrolled (309, 338) with delta (0, 0)
Screenshot: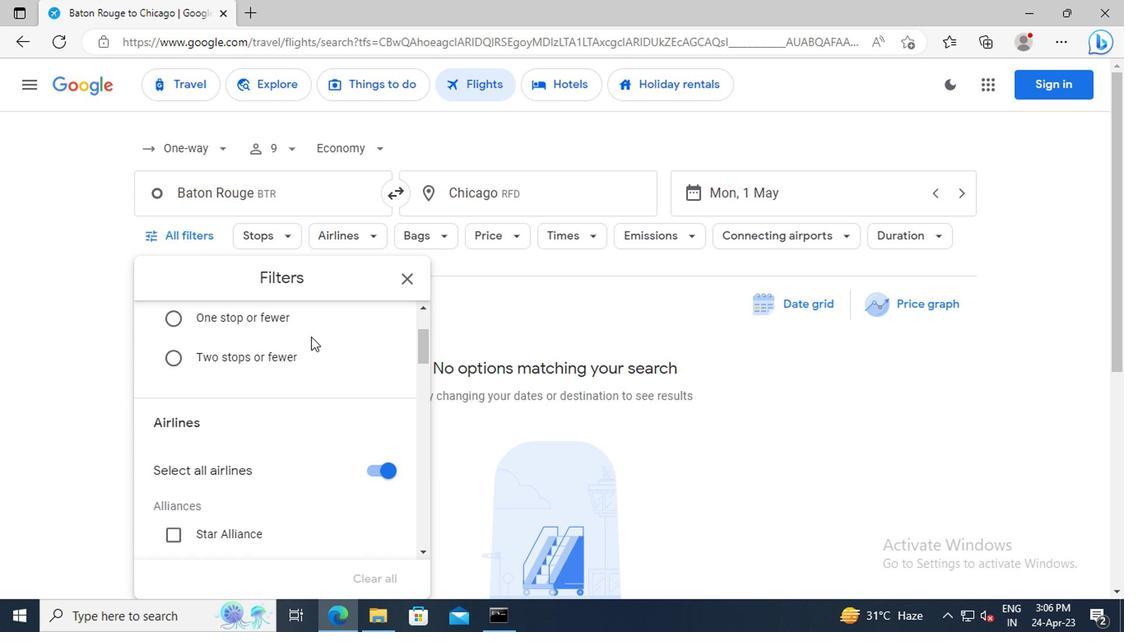 
Action: Mouse scrolled (309, 338) with delta (0, 0)
Screenshot: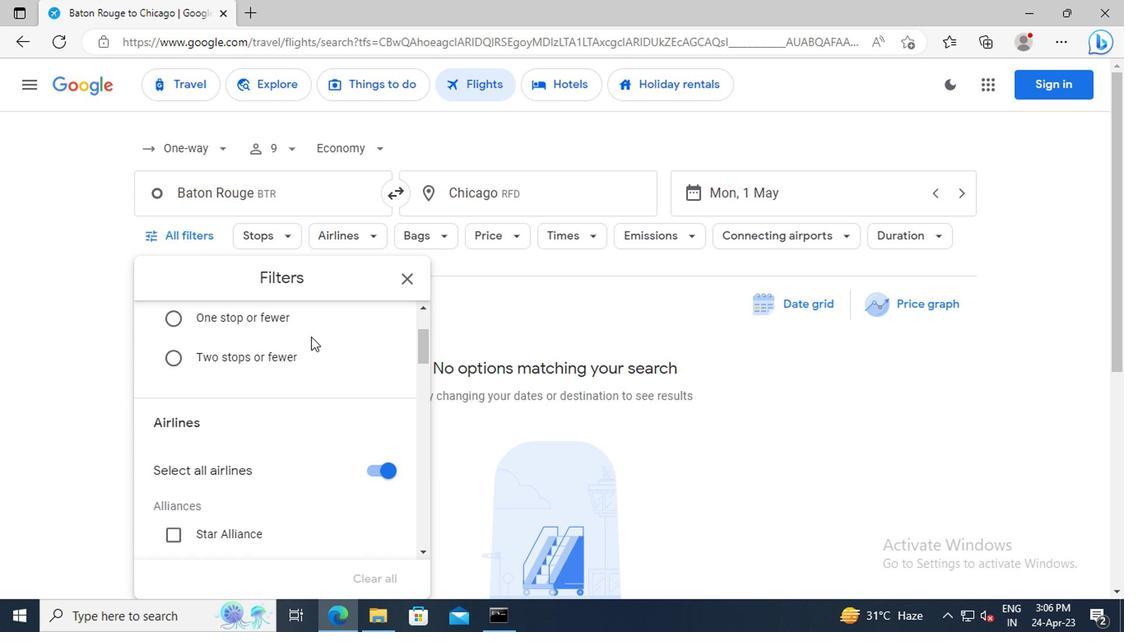 
Action: Mouse moved to (373, 400)
Screenshot: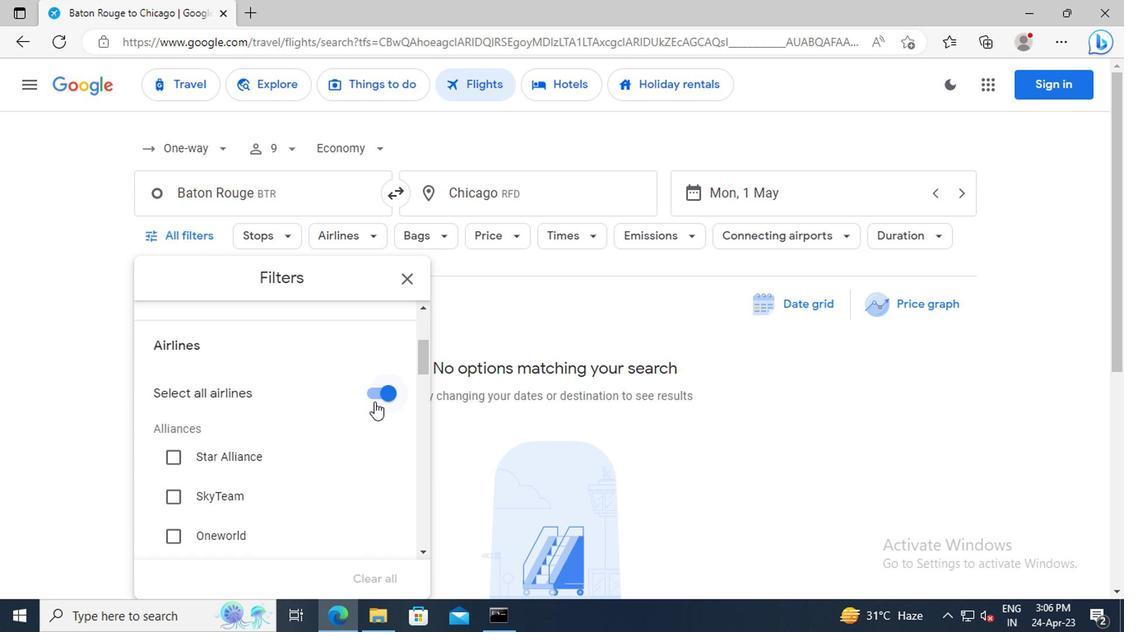 
Action: Mouse pressed left at (373, 400)
Screenshot: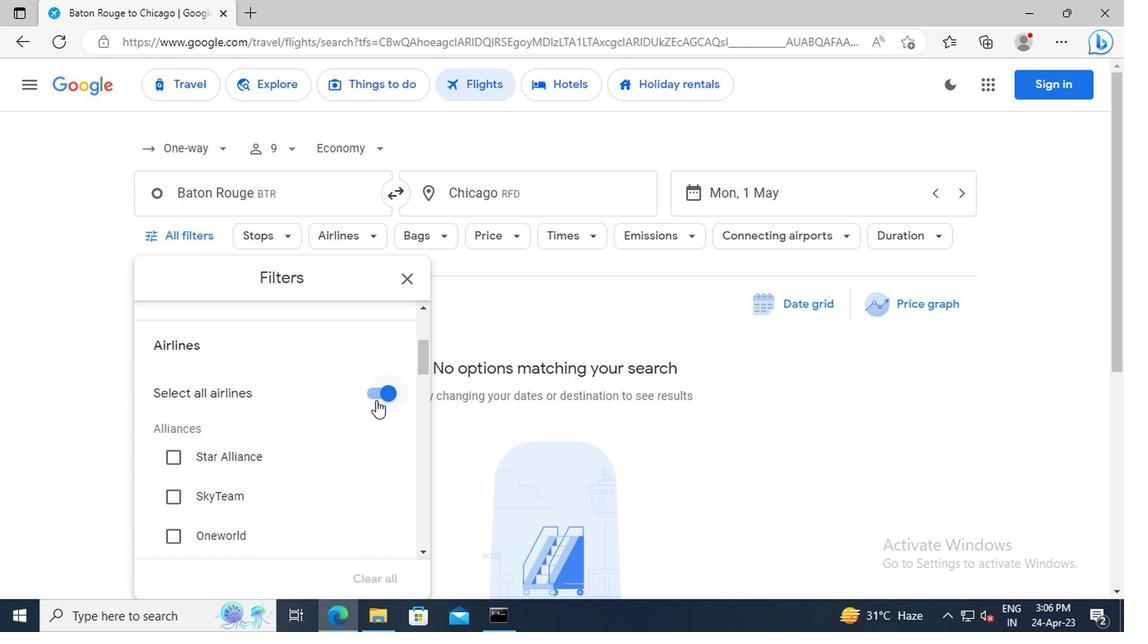 
Action: Mouse moved to (309, 395)
Screenshot: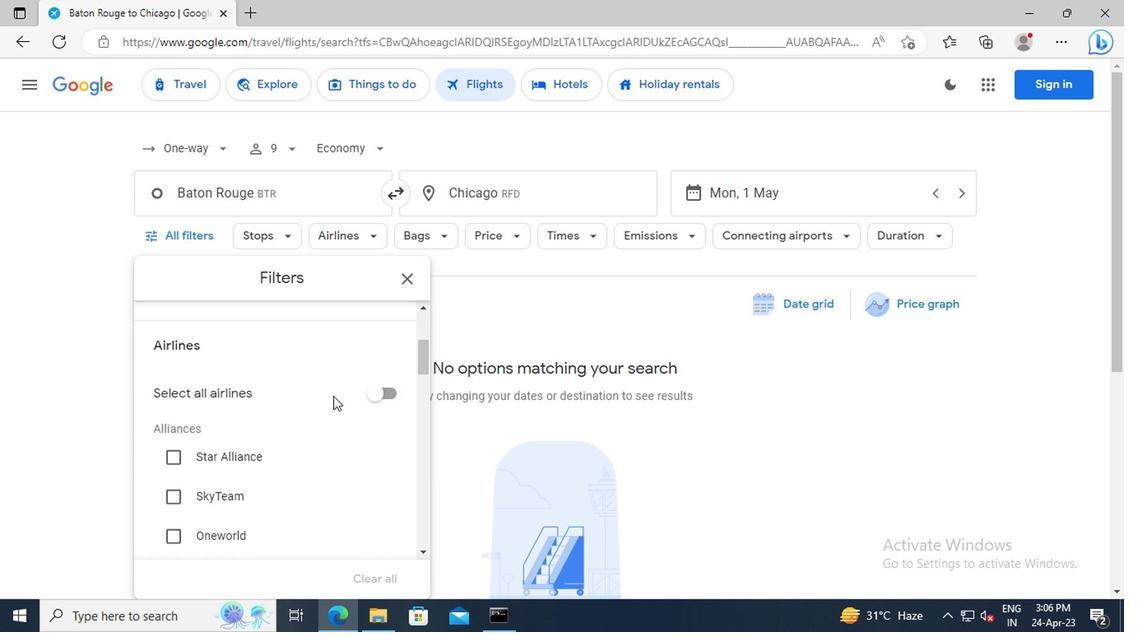 
Action: Mouse scrolled (309, 394) with delta (0, 0)
Screenshot: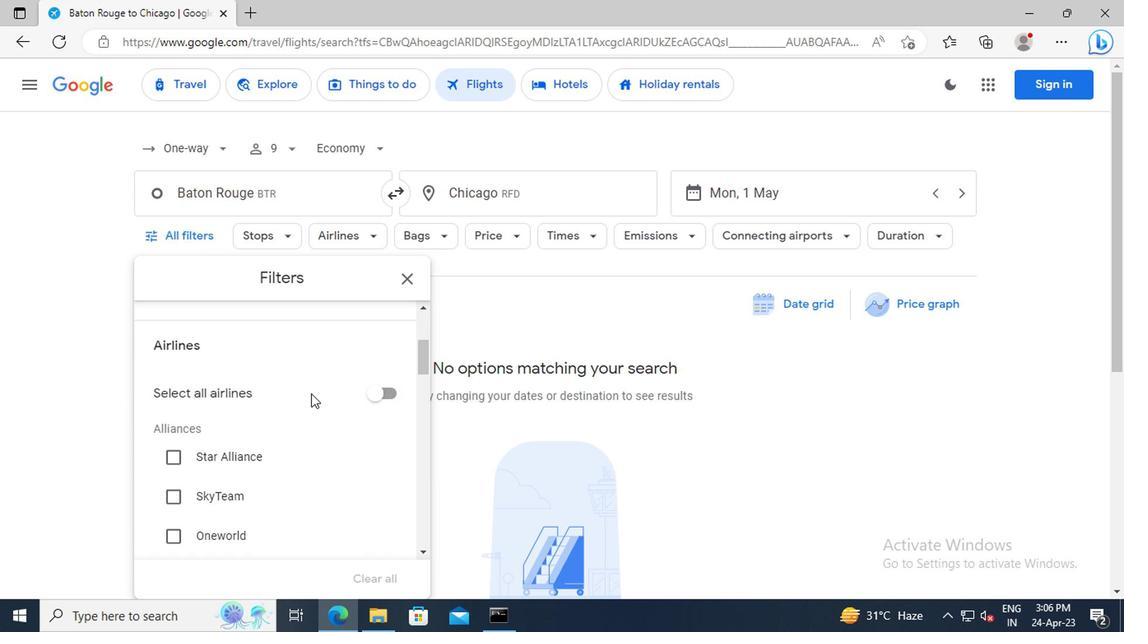 
Action: Mouse scrolled (309, 394) with delta (0, 0)
Screenshot: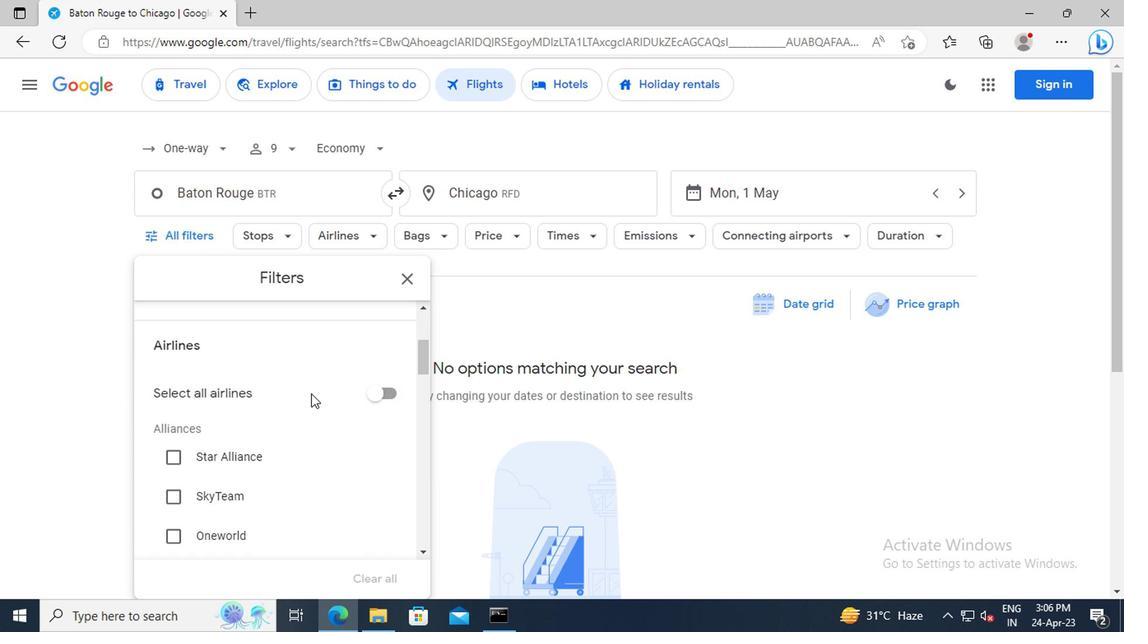 
Action: Mouse scrolled (309, 394) with delta (0, 0)
Screenshot: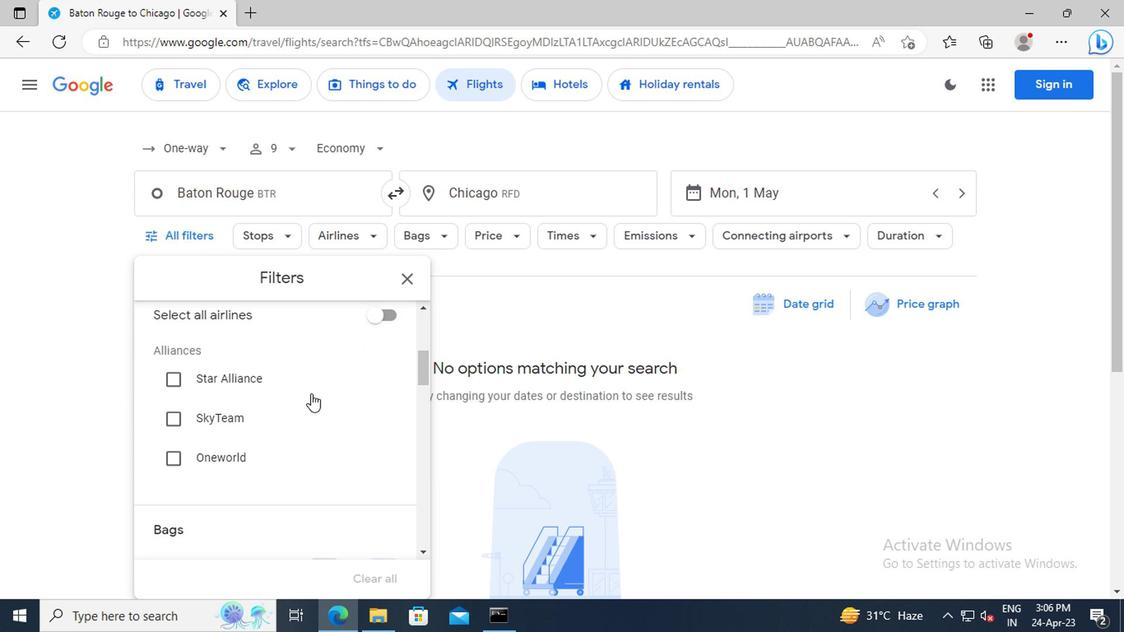 
Action: Mouse scrolled (309, 394) with delta (0, 0)
Screenshot: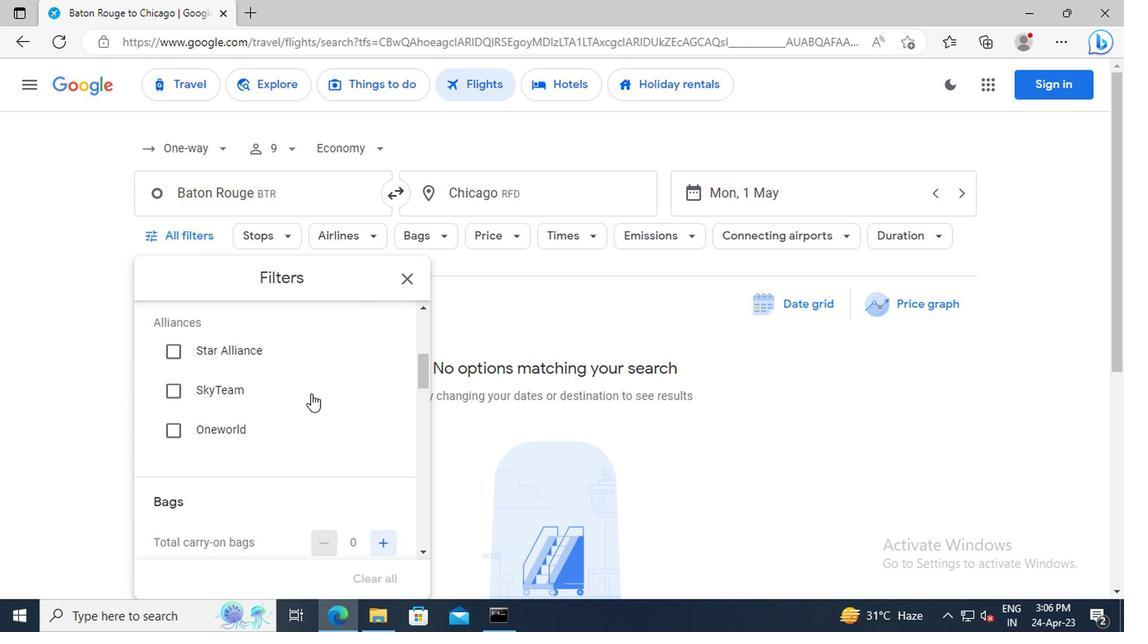 
Action: Mouse scrolled (309, 394) with delta (0, 0)
Screenshot: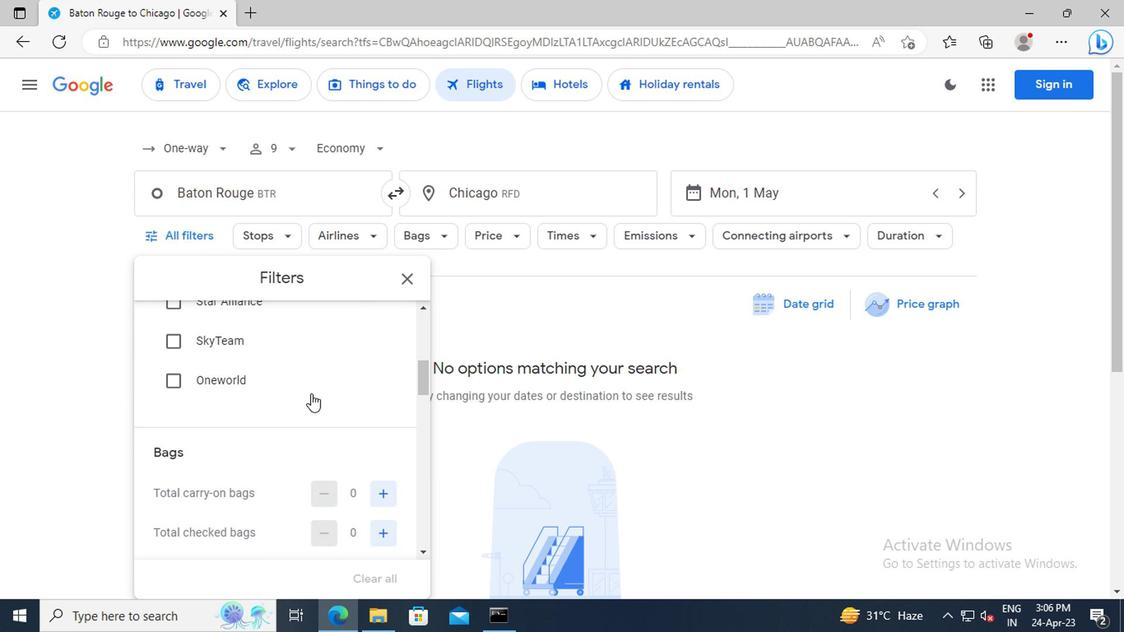
Action: Mouse scrolled (309, 394) with delta (0, 0)
Screenshot: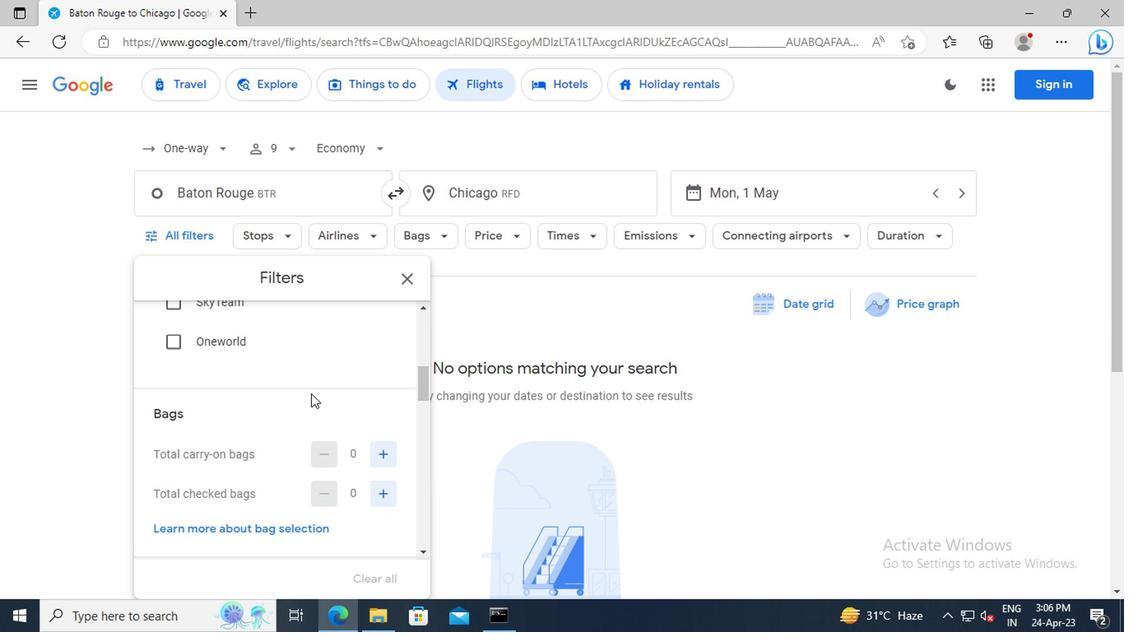 
Action: Mouse moved to (373, 416)
Screenshot: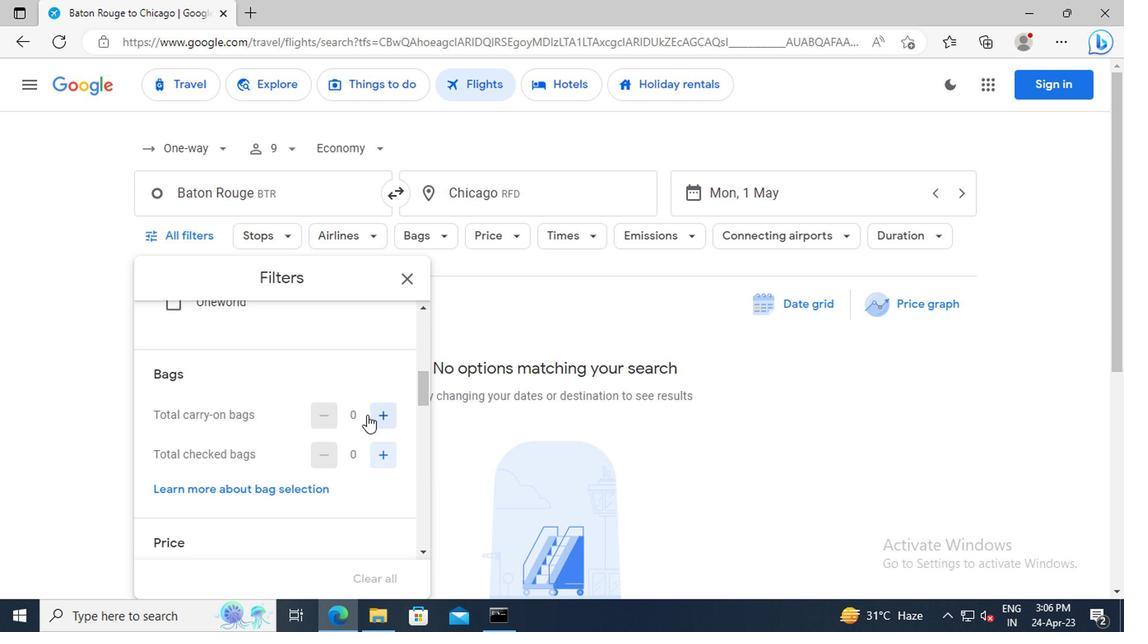 
Action: Mouse pressed left at (373, 416)
Screenshot: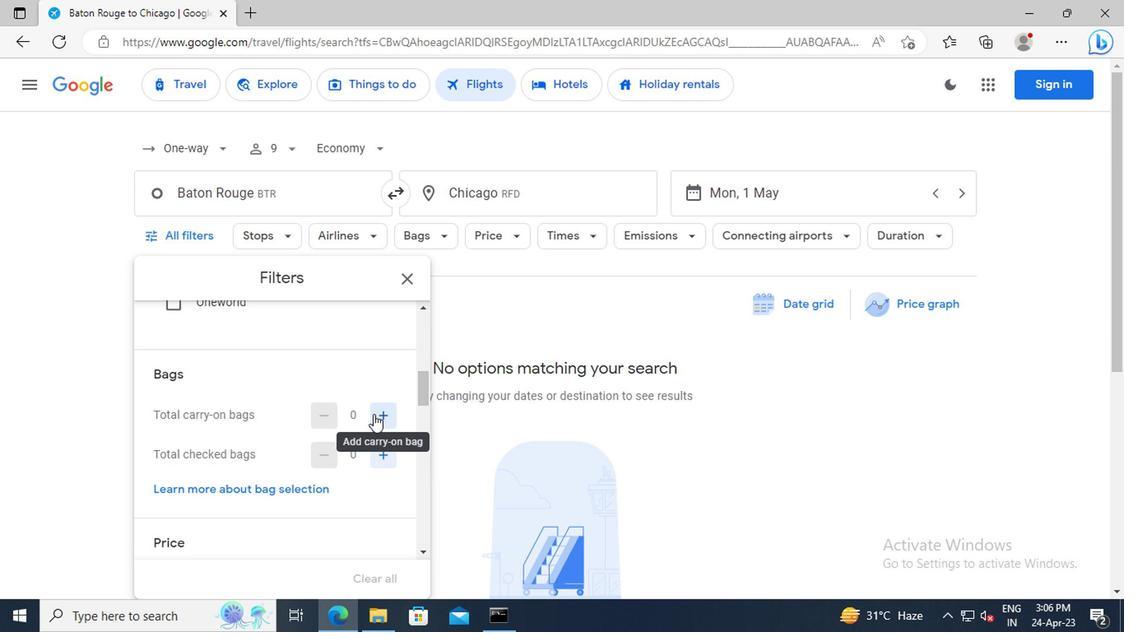 
Action: Mouse moved to (285, 393)
Screenshot: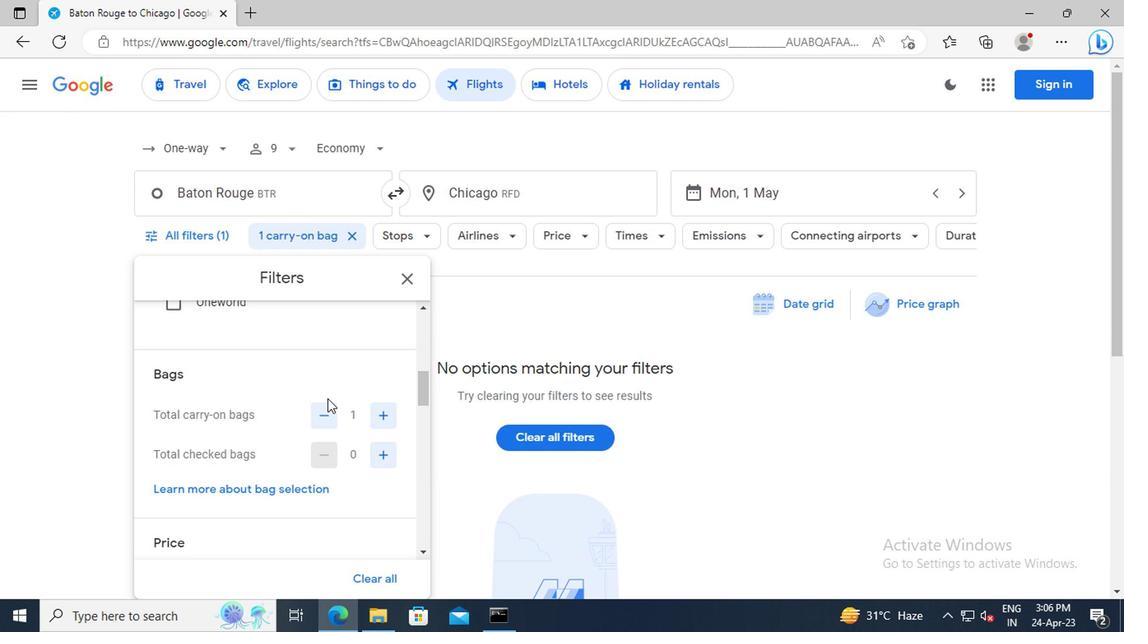 
Action: Mouse scrolled (285, 392) with delta (0, 0)
Screenshot: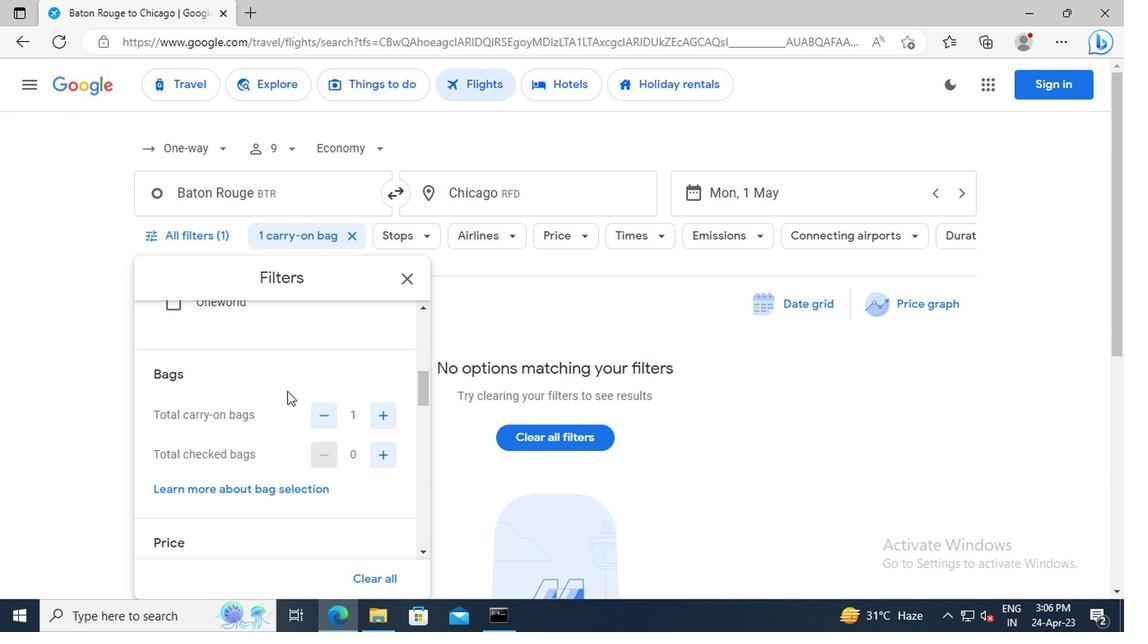 
Action: Mouse scrolled (285, 392) with delta (0, 0)
Screenshot: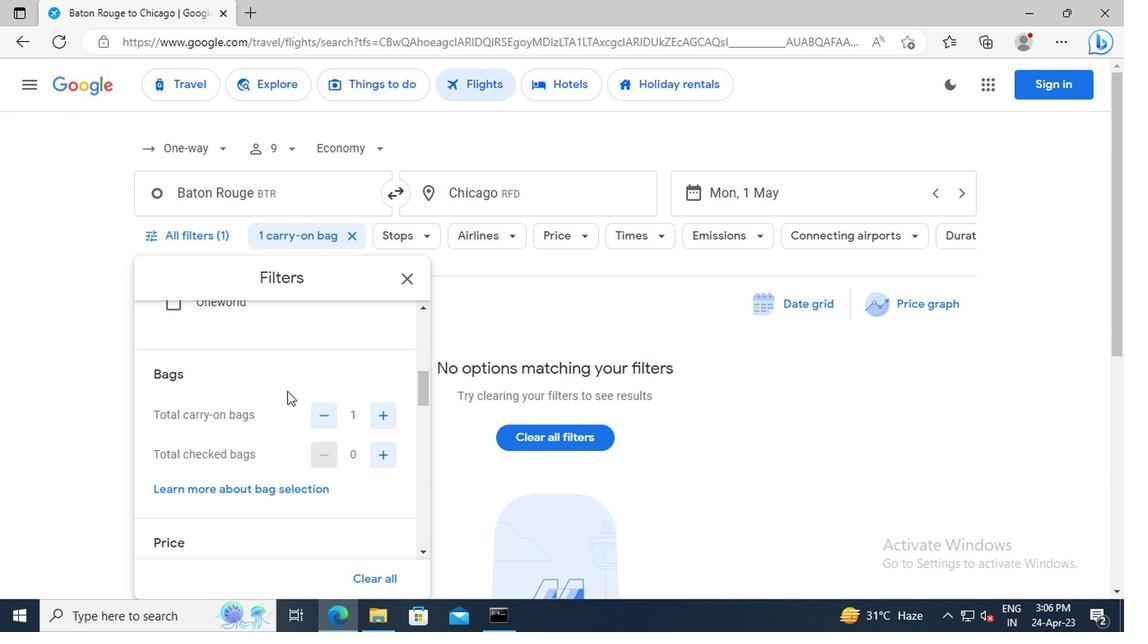 
Action: Mouse scrolled (285, 392) with delta (0, 0)
Screenshot: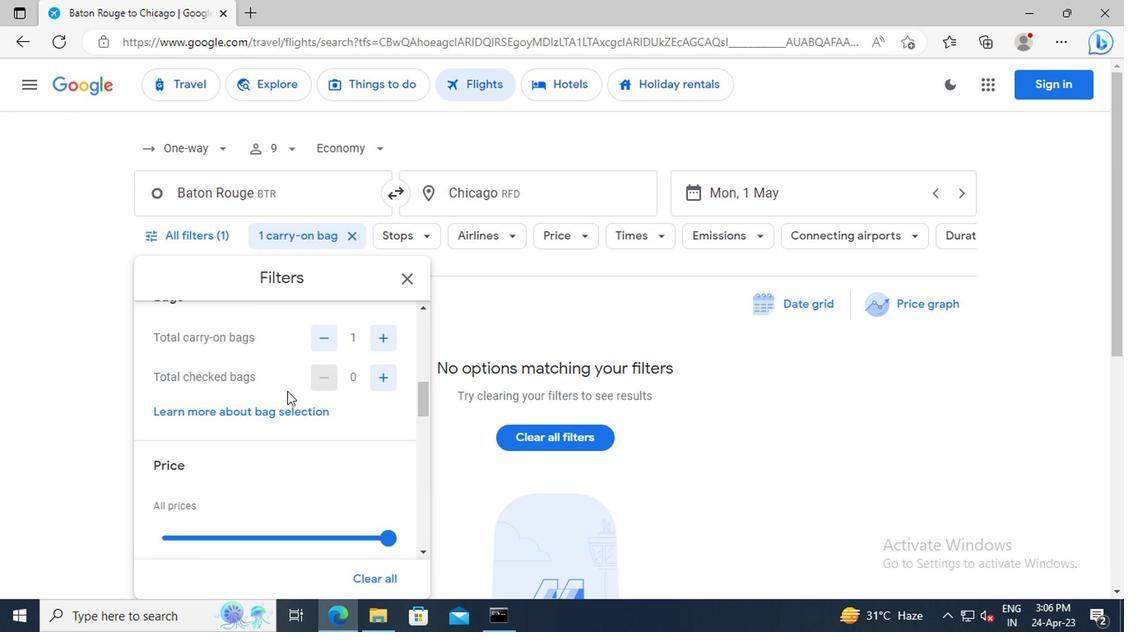 
Action: Mouse scrolled (285, 392) with delta (0, 0)
Screenshot: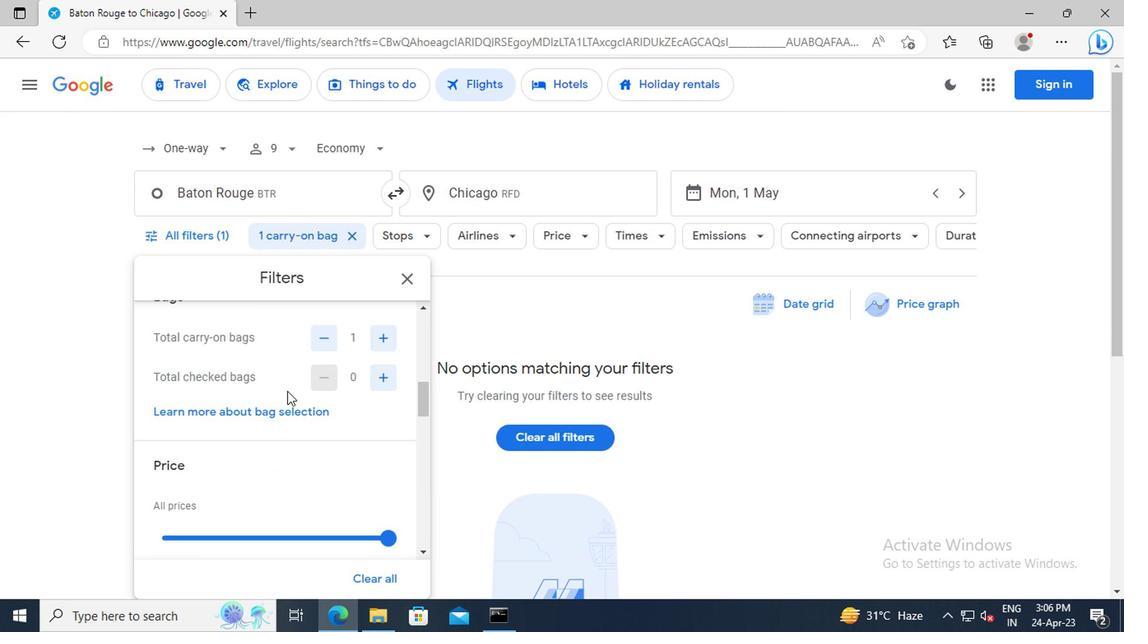 
Action: Mouse scrolled (285, 392) with delta (0, 0)
Screenshot: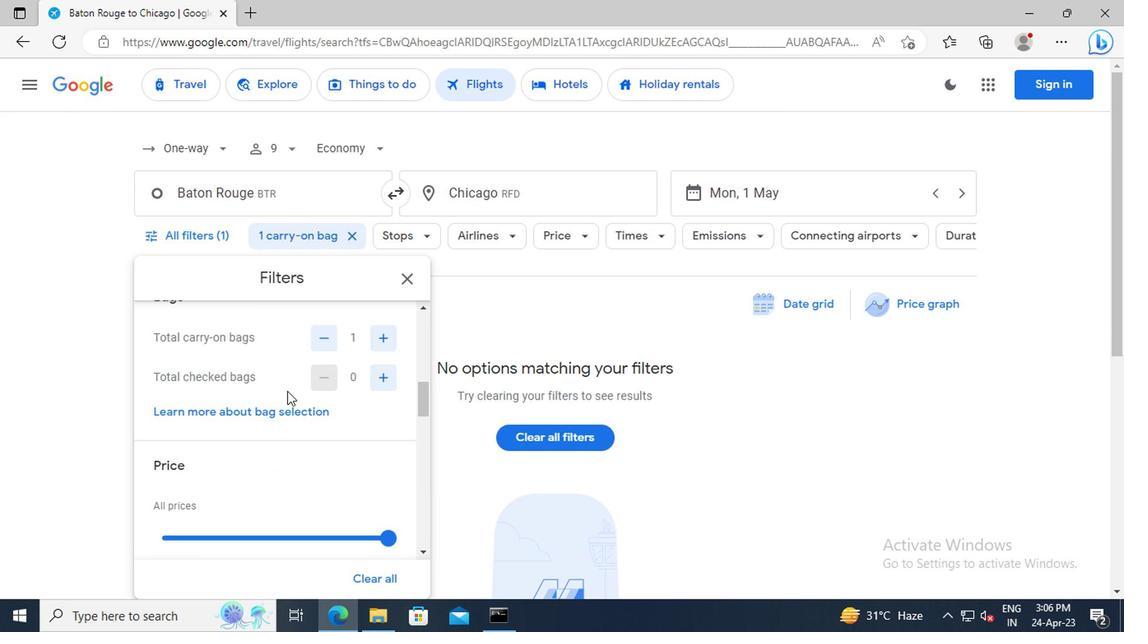 
Action: Mouse moved to (389, 416)
Screenshot: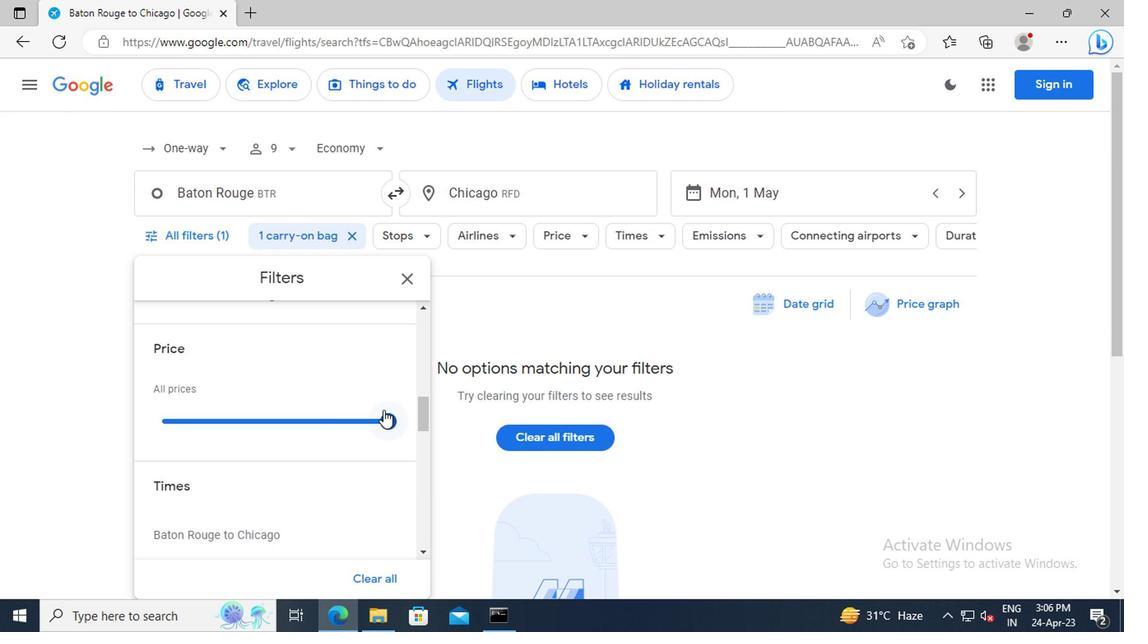 
Action: Mouse pressed left at (389, 416)
Screenshot: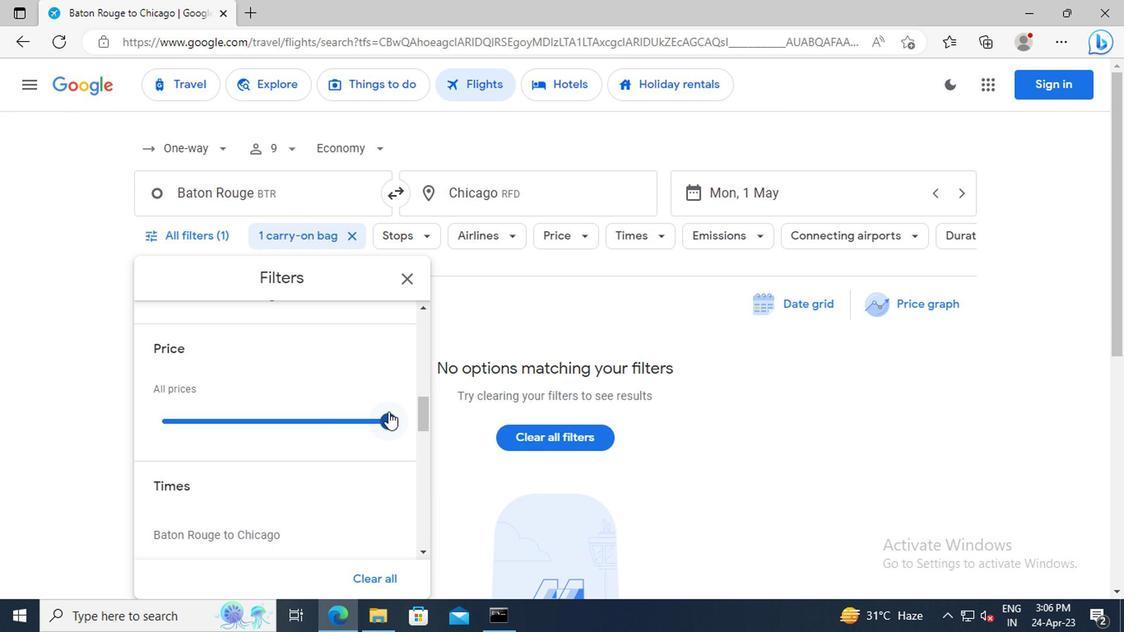
Action: Mouse moved to (329, 410)
Screenshot: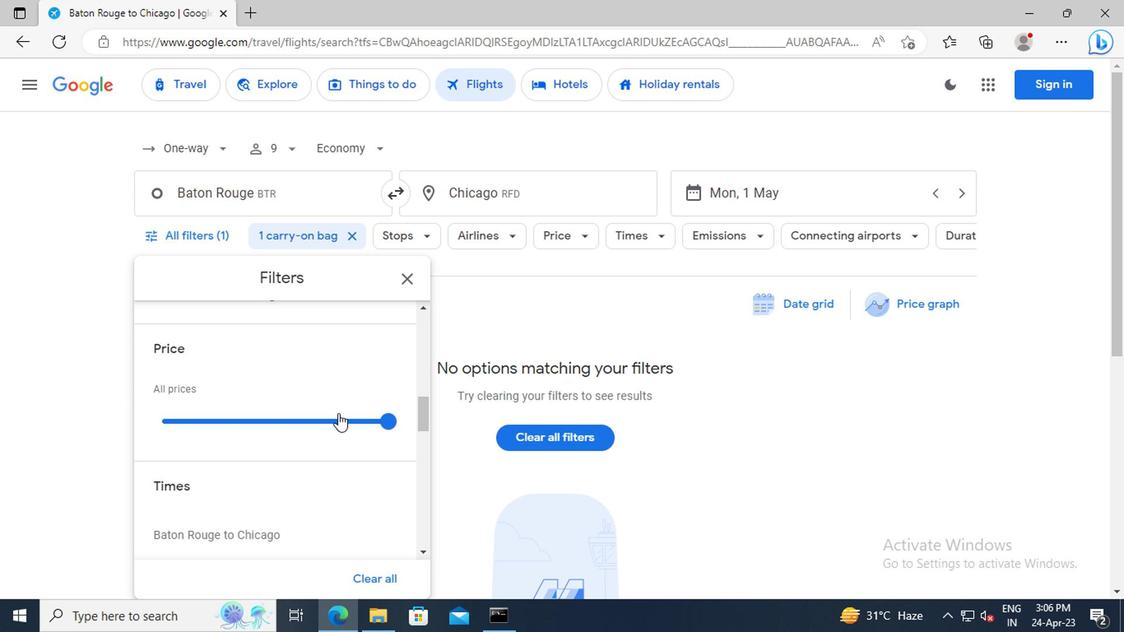 
Action: Mouse scrolled (329, 409) with delta (0, -1)
Screenshot: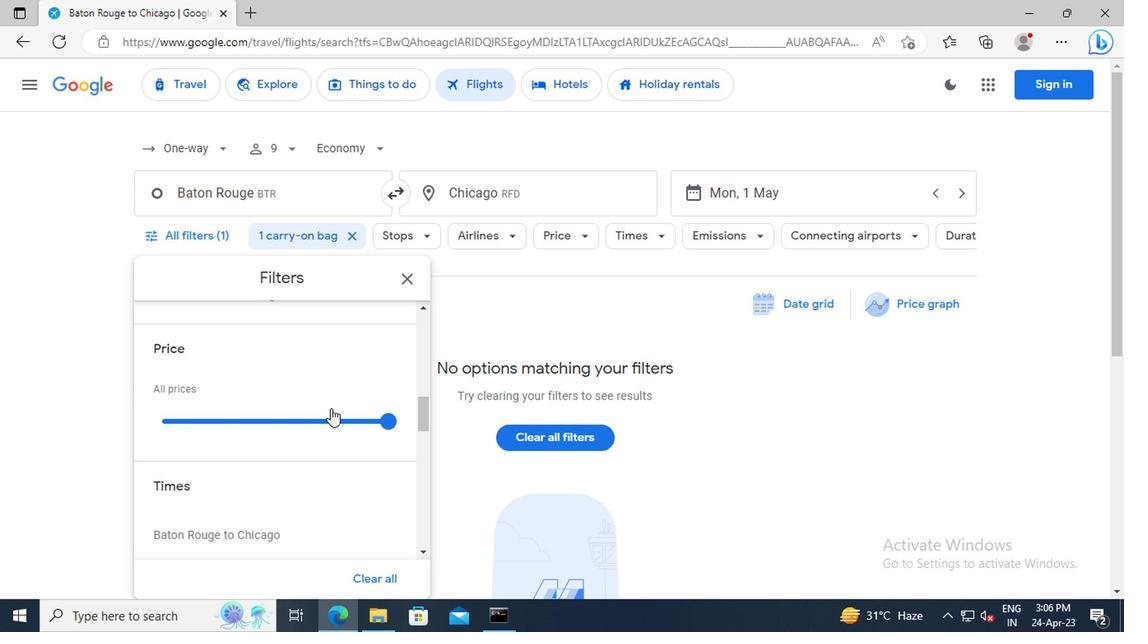 
Action: Mouse scrolled (329, 409) with delta (0, -1)
Screenshot: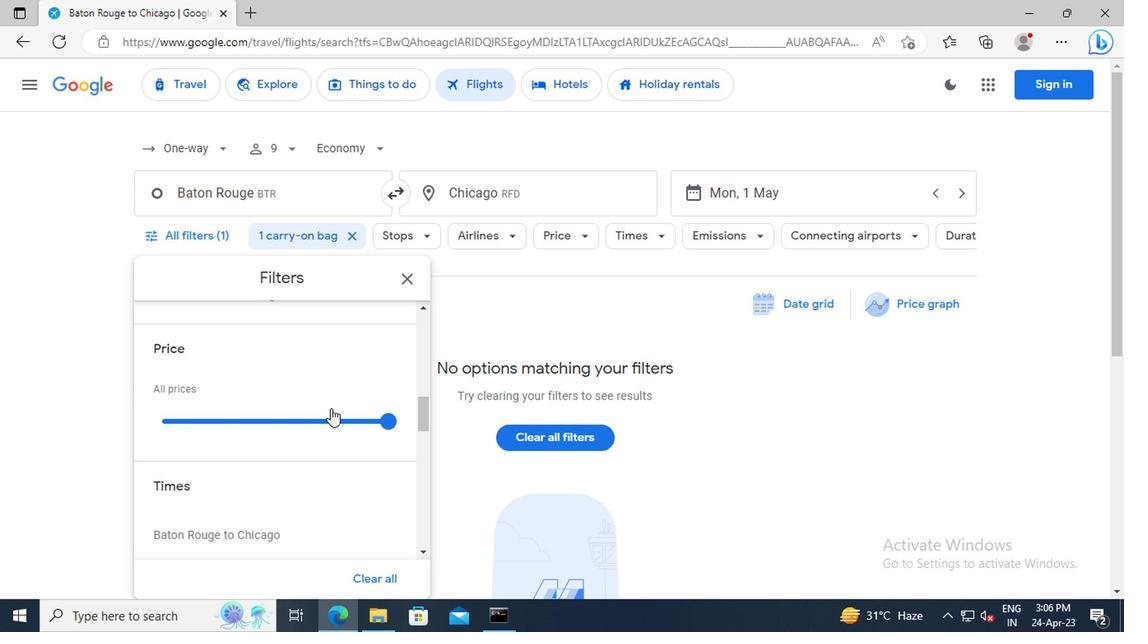 
Action: Mouse scrolled (329, 409) with delta (0, -1)
Screenshot: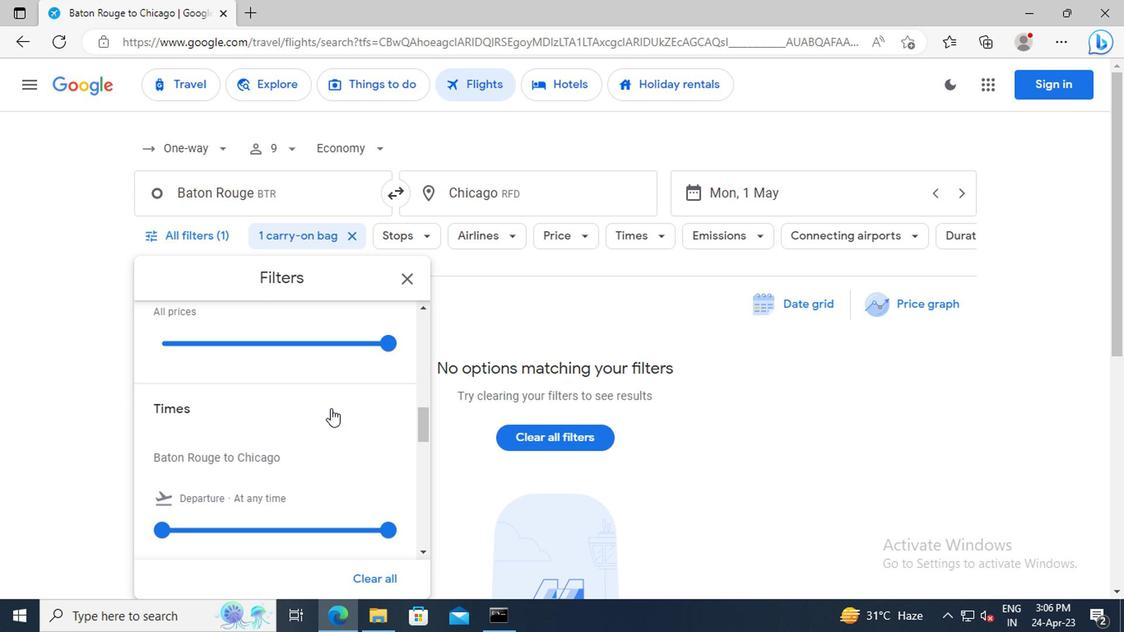 
Action: Mouse scrolled (329, 409) with delta (0, -1)
Screenshot: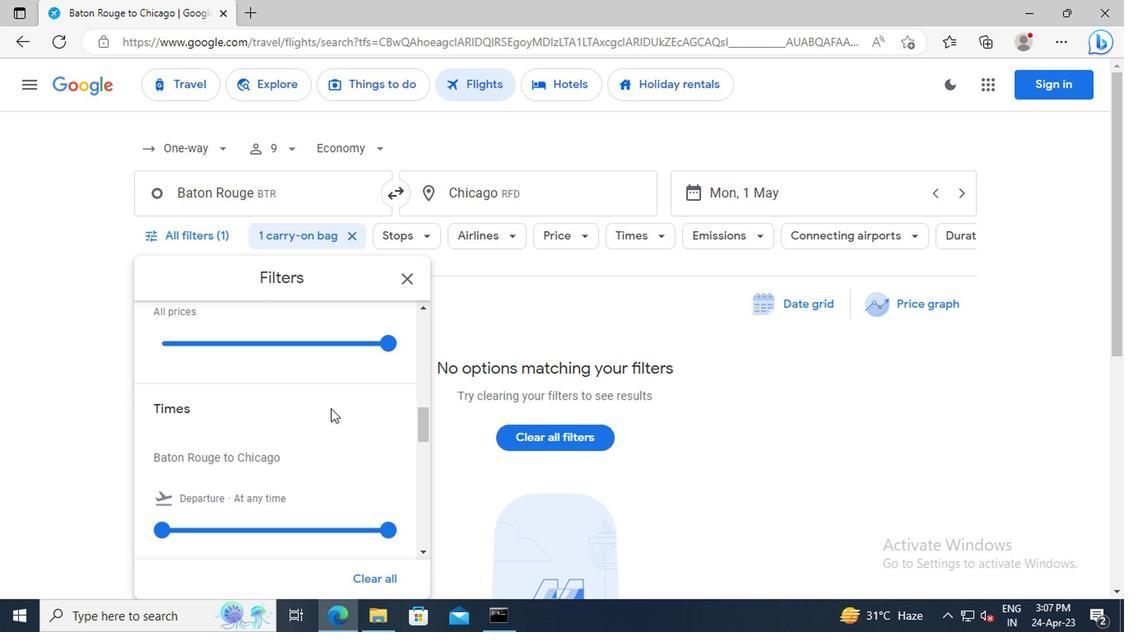 
Action: Mouse scrolled (329, 409) with delta (0, -1)
Screenshot: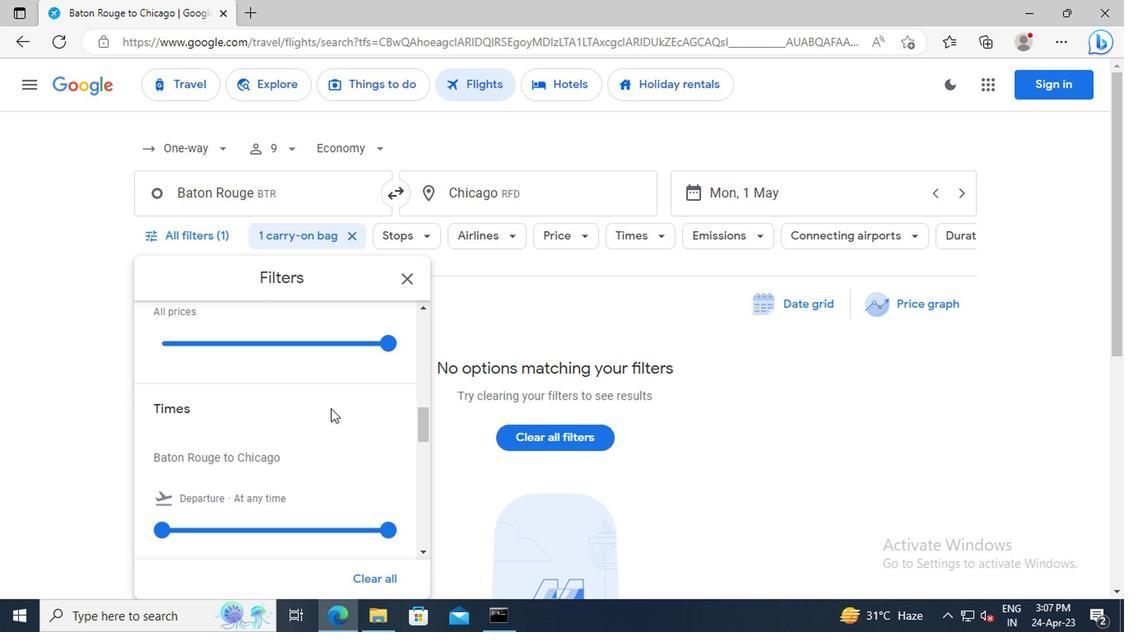 
Action: Mouse moved to (161, 420)
Screenshot: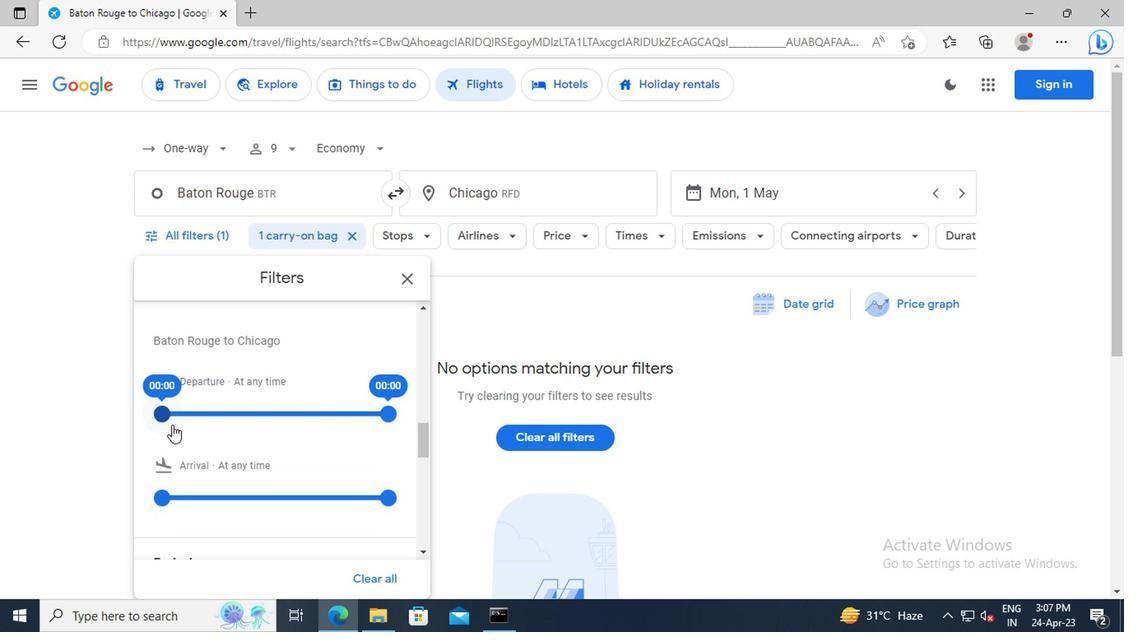 
Action: Mouse pressed left at (161, 420)
Screenshot: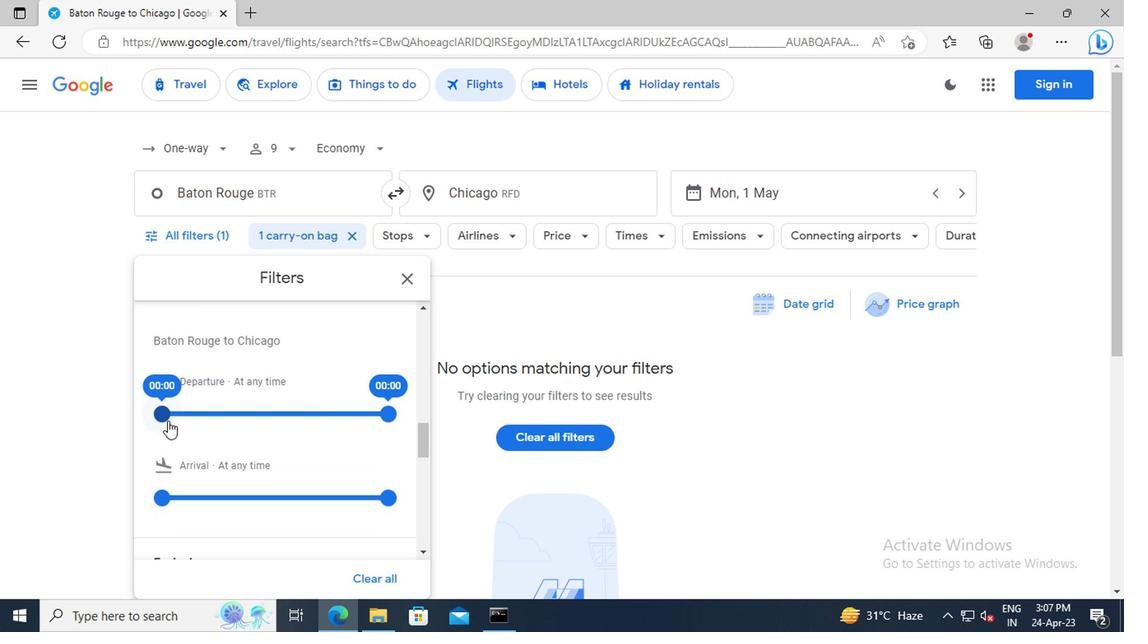 
Action: Mouse moved to (384, 422)
Screenshot: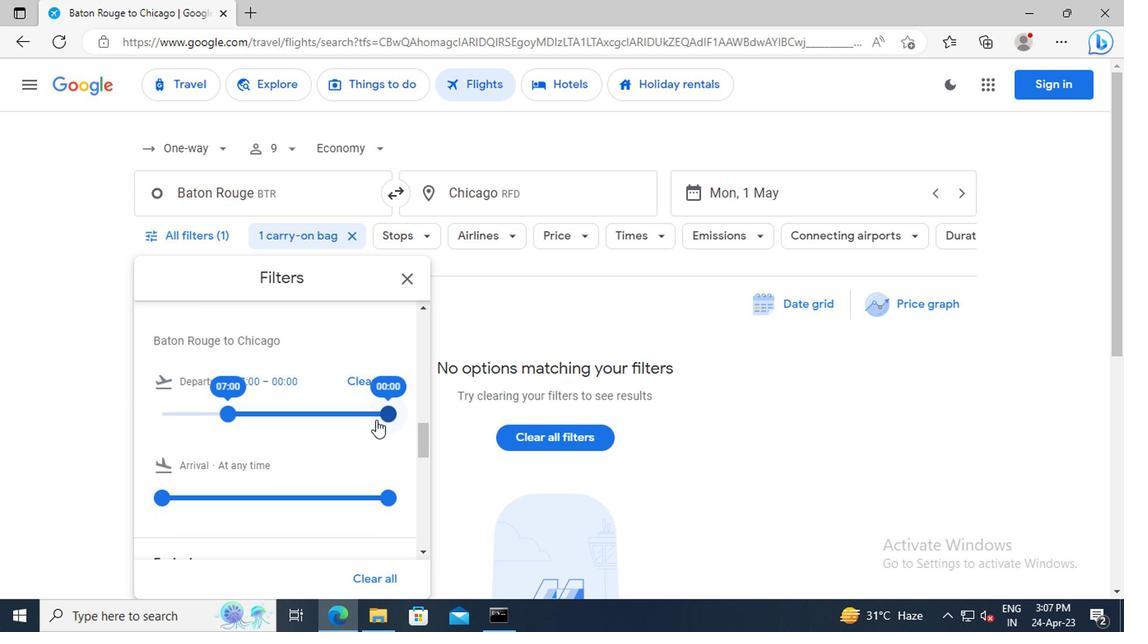 
Action: Mouse pressed left at (384, 422)
Screenshot: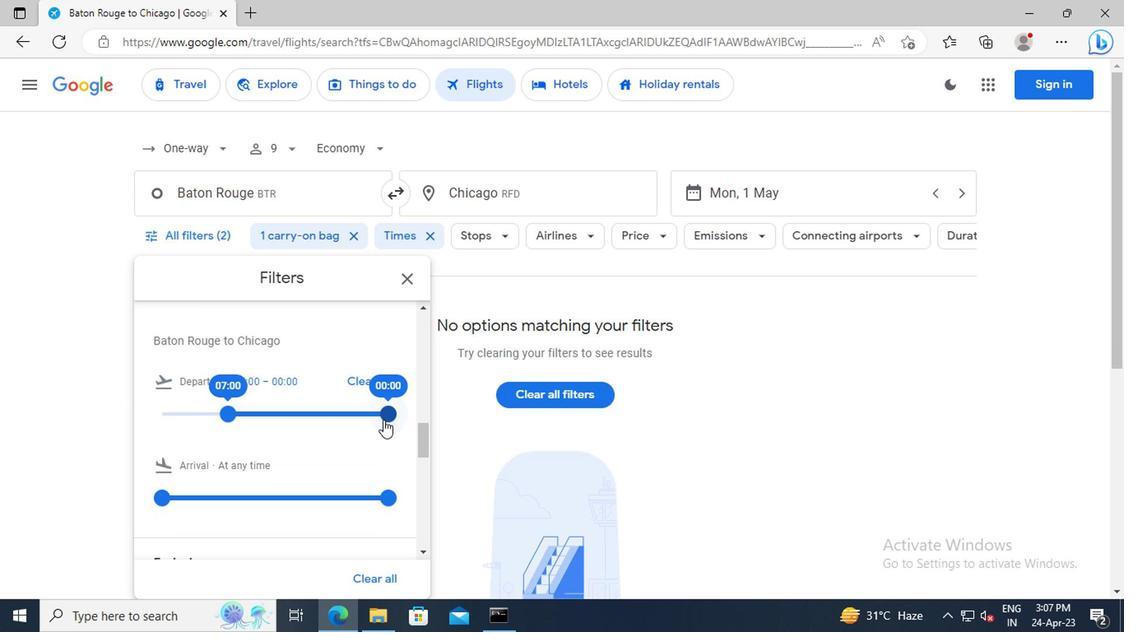 
Action: Mouse moved to (406, 284)
Screenshot: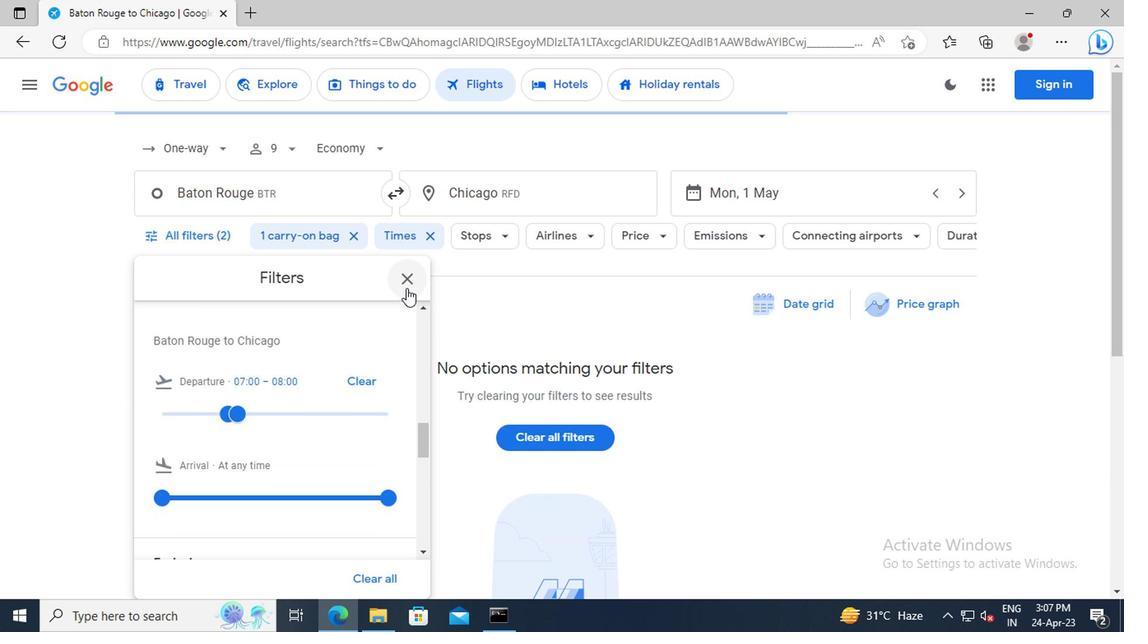 
Action: Mouse pressed left at (406, 284)
Screenshot: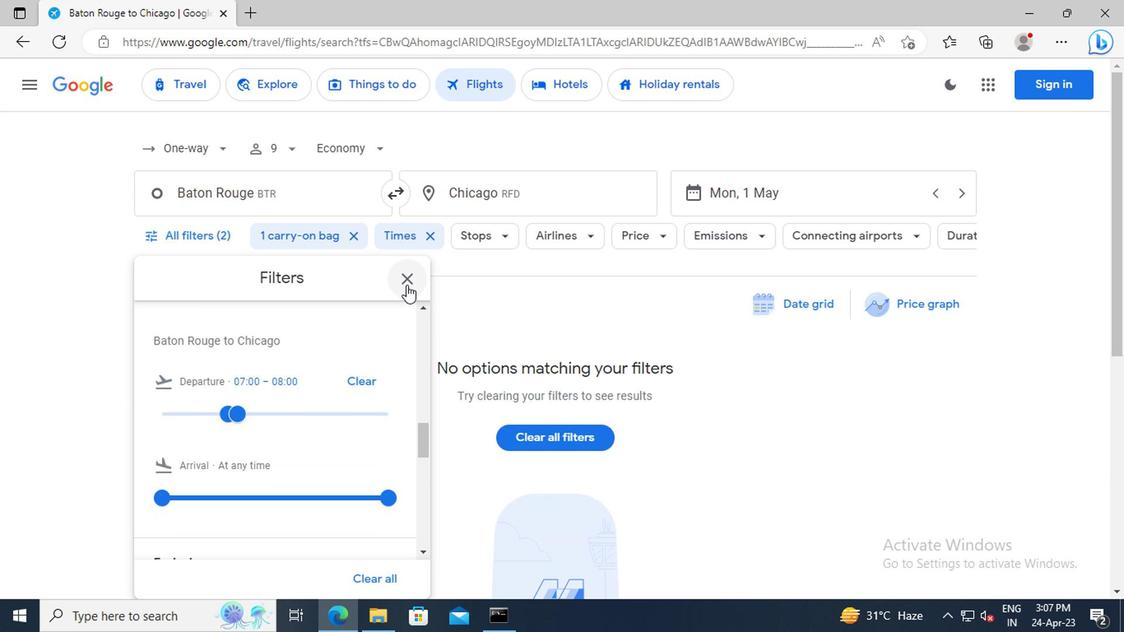 
Action: Mouse moved to (455, 389)
Screenshot: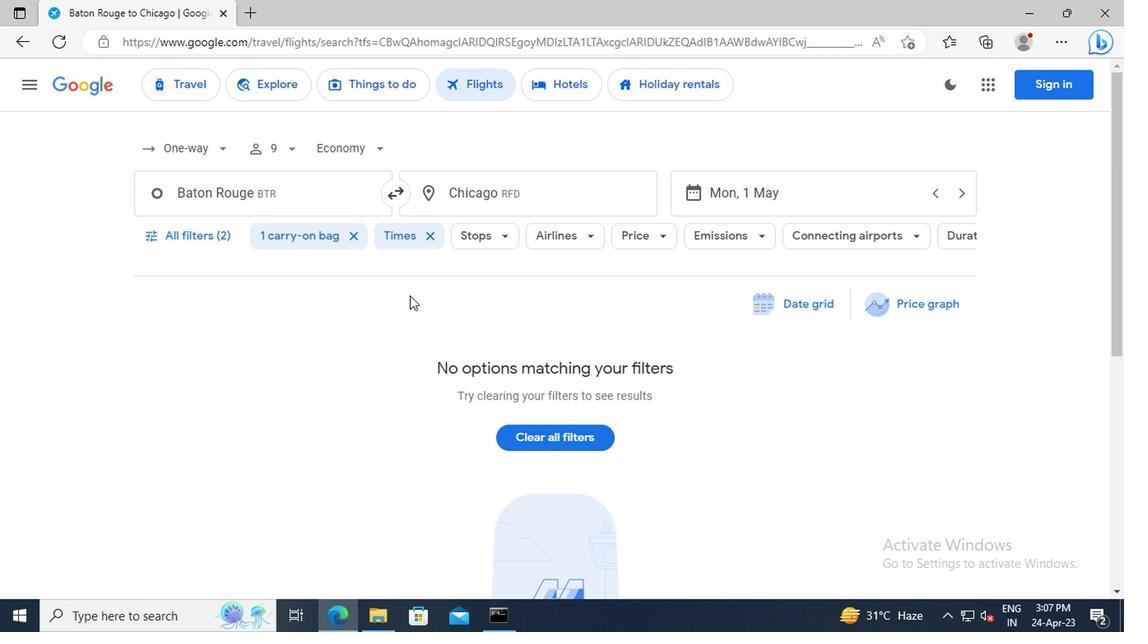 
